 Task: Add a dependency to the task Implement a new virtualization system for a company's IT infrastructure , the existing task  Develop a new online platform for job postings and applications in the project AgileResolve
Action: Mouse moved to (453, 307)
Screenshot: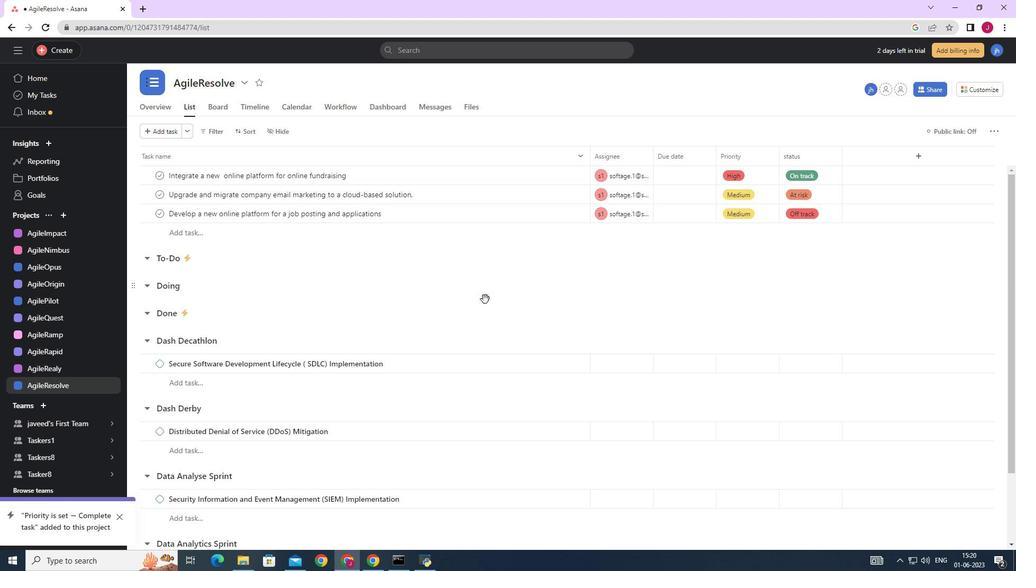 
Action: Mouse scrolled (454, 307) with delta (0, 0)
Screenshot: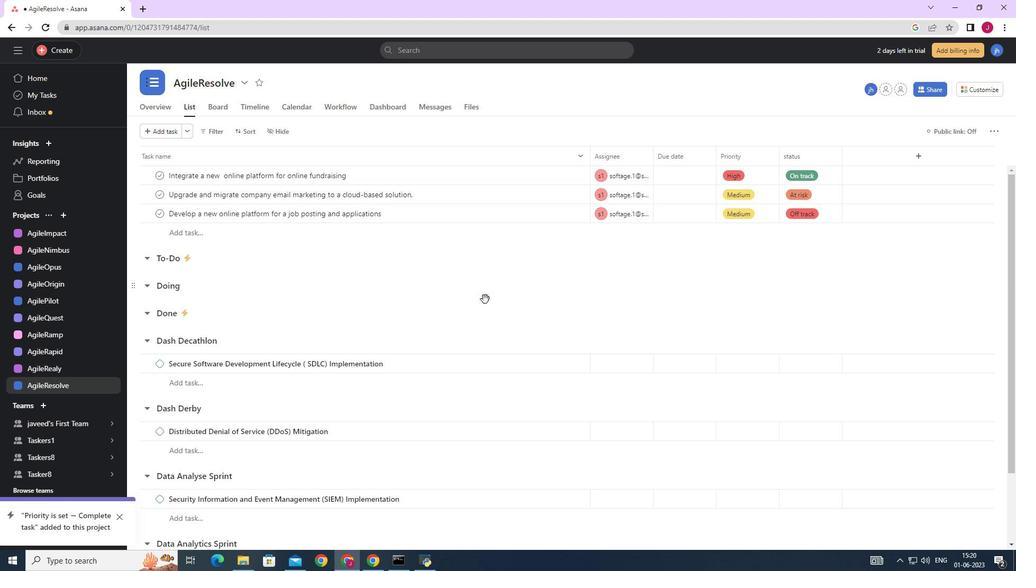 
Action: Mouse scrolled (453, 308) with delta (0, 0)
Screenshot: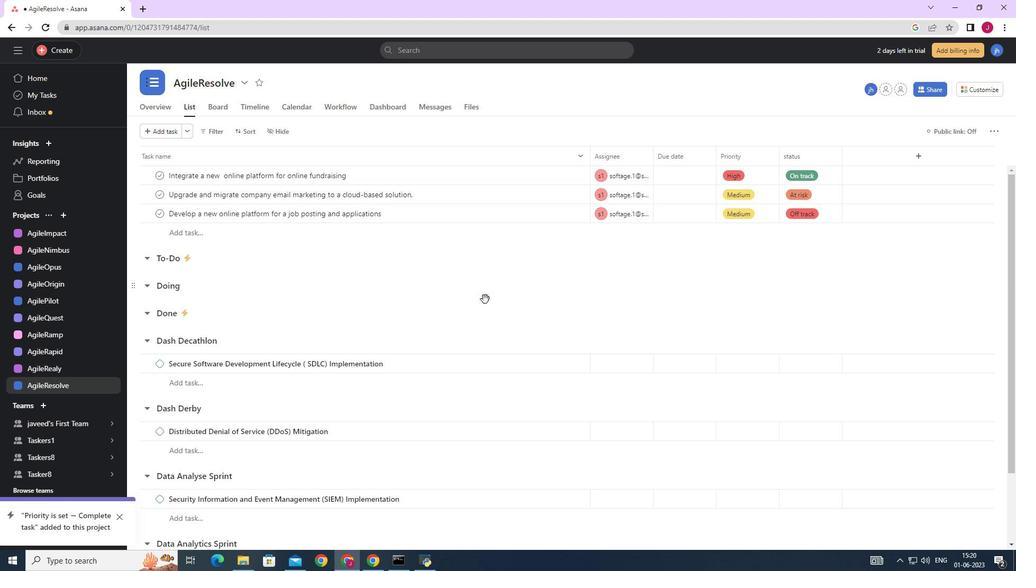 
Action: Mouse moved to (453, 307)
Screenshot: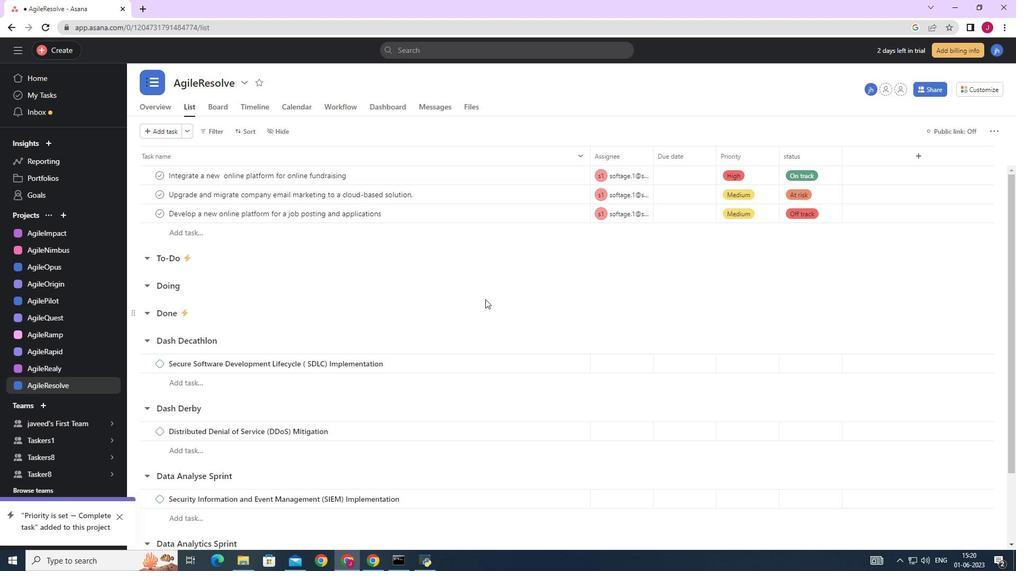 
Action: Mouse scrolled (453, 308) with delta (0, 0)
Screenshot: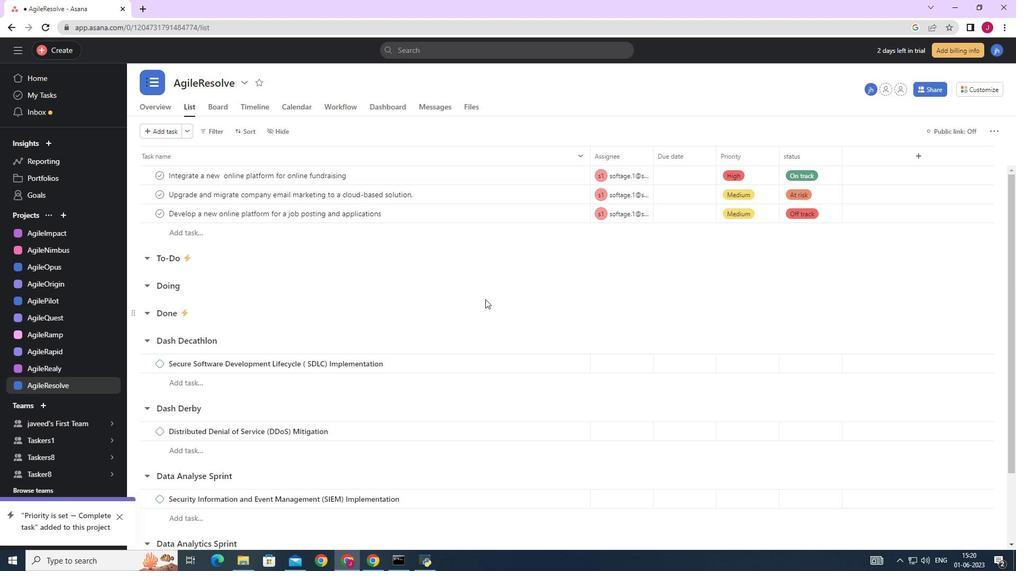 
Action: Mouse moved to (430, 307)
Screenshot: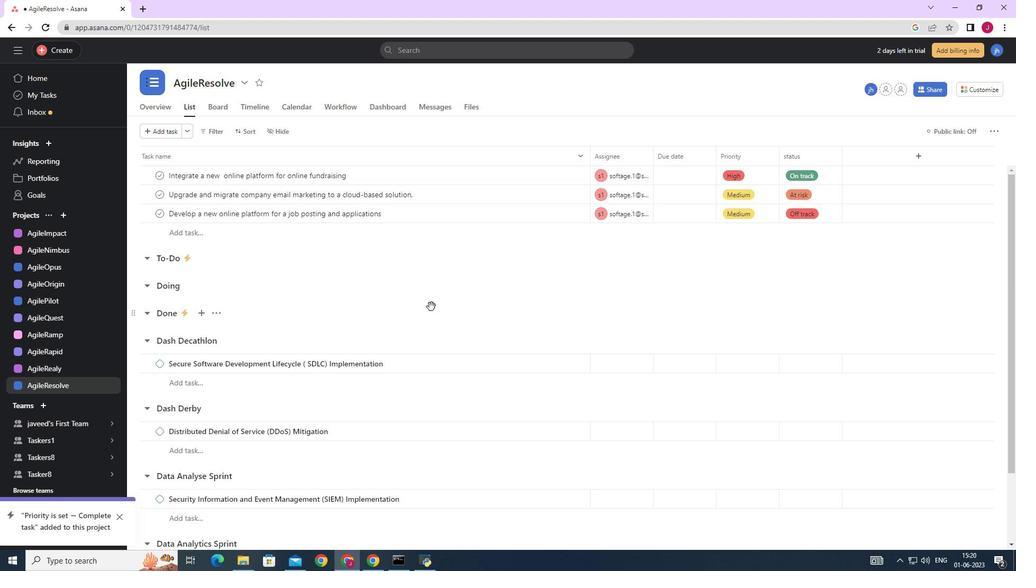 
Action: Mouse scrolled (431, 306) with delta (0, 0)
Screenshot: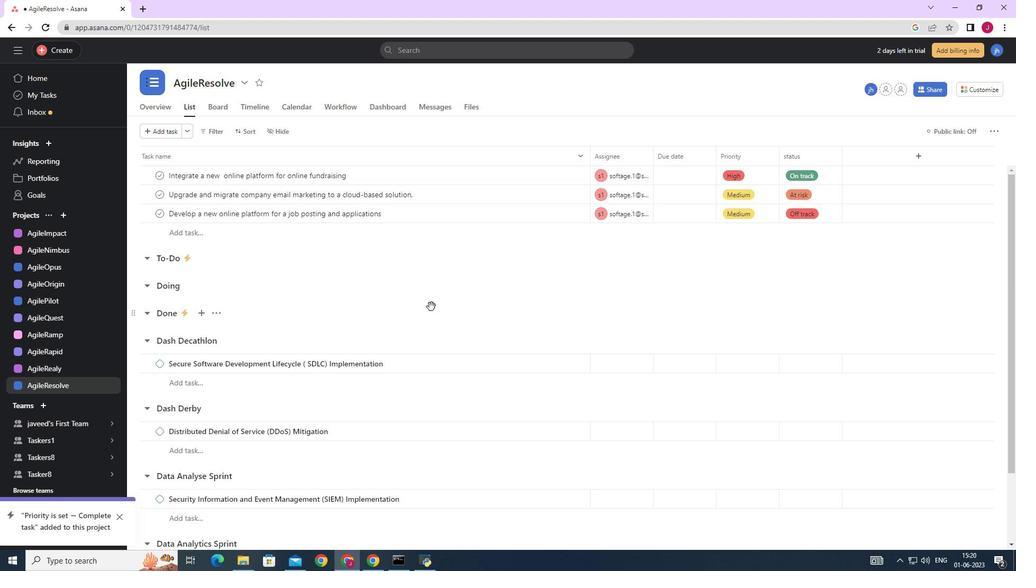 
Action: Mouse moved to (430, 308)
Screenshot: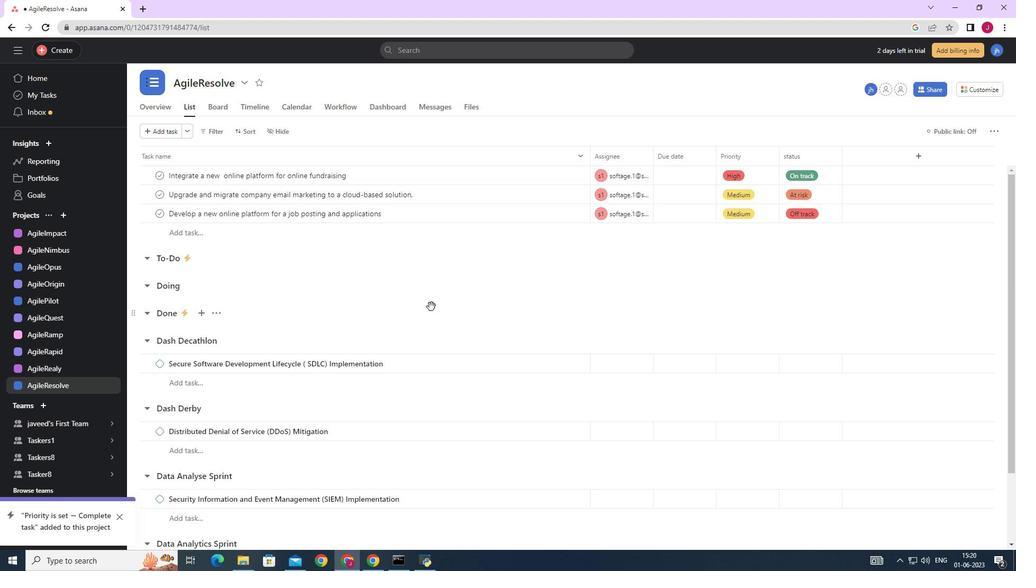 
Action: Mouse scrolled (430, 306) with delta (0, 0)
Screenshot: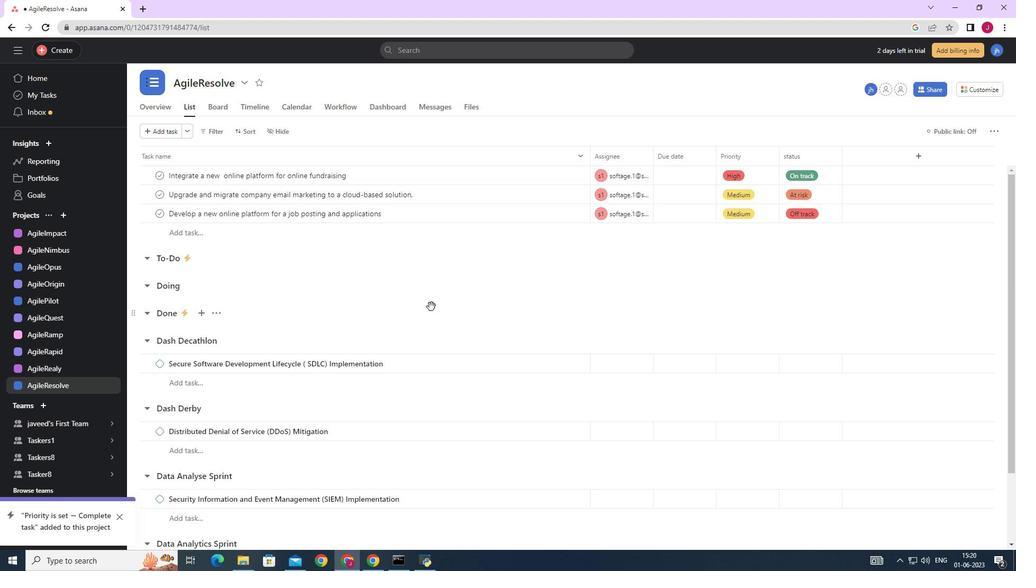 
Action: Mouse moved to (430, 309)
Screenshot: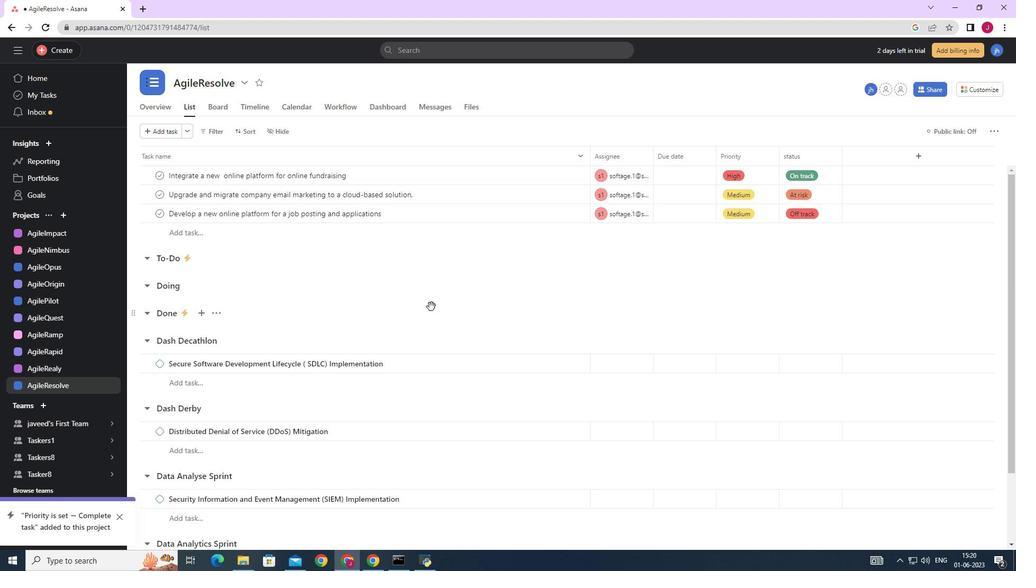 
Action: Mouse scrolled (430, 306) with delta (0, 0)
Screenshot: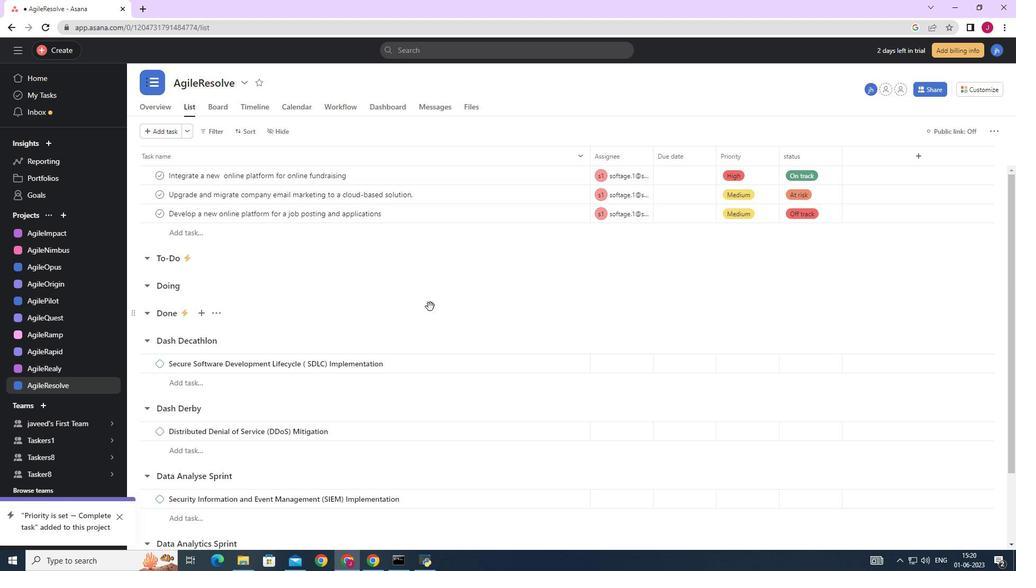 
Action: Mouse moved to (430, 315)
Screenshot: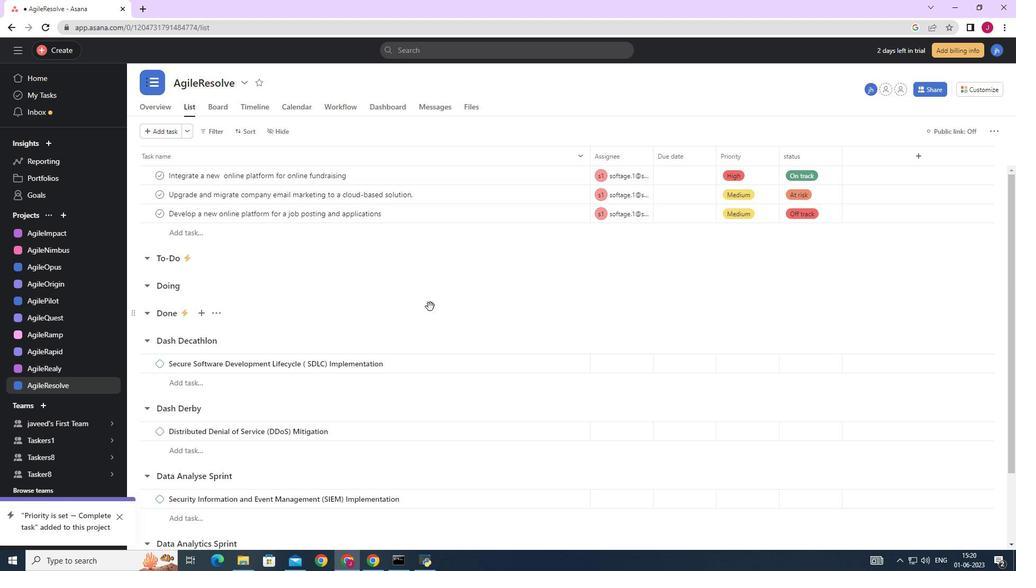 
Action: Mouse scrolled (430, 306) with delta (0, 0)
Screenshot: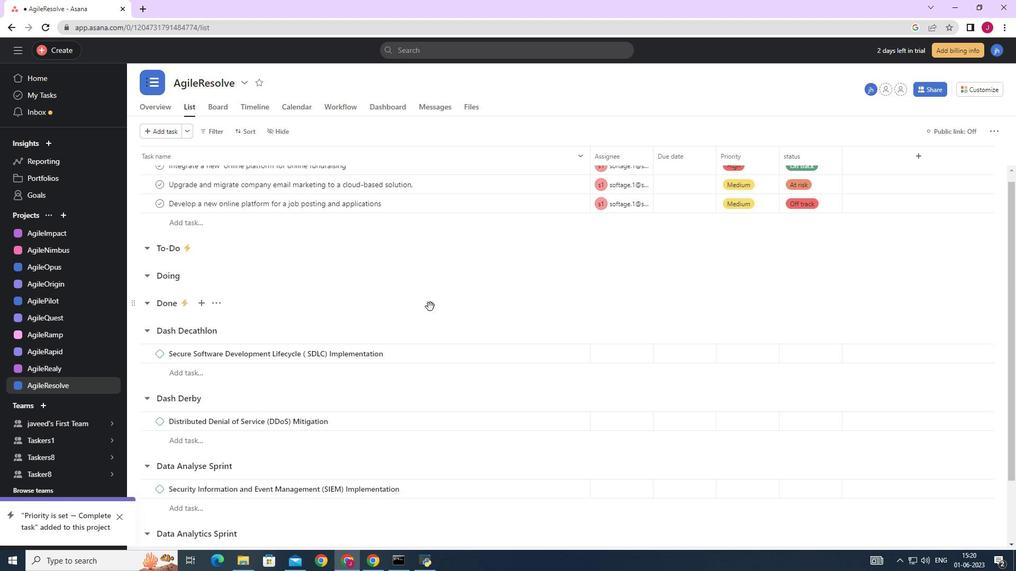 
Action: Mouse moved to (430, 321)
Screenshot: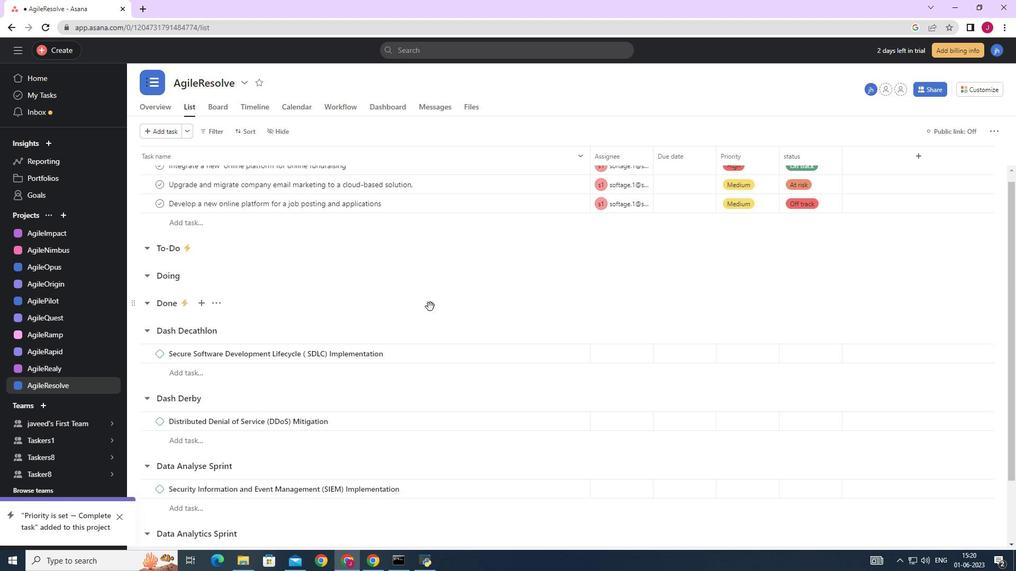 
Action: Mouse scrolled (430, 306) with delta (0, 0)
Screenshot: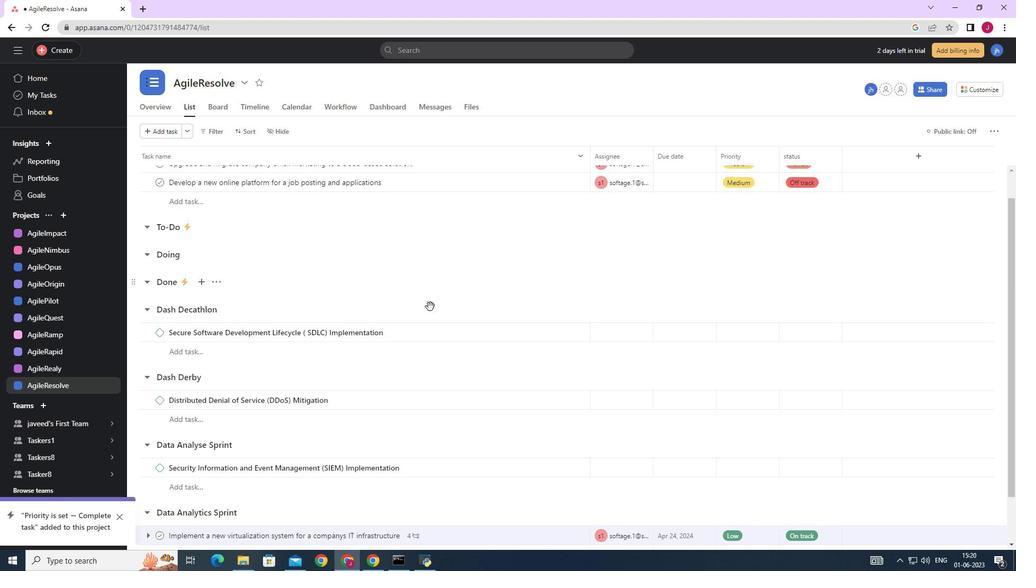 
Action: Mouse moved to (430, 326)
Screenshot: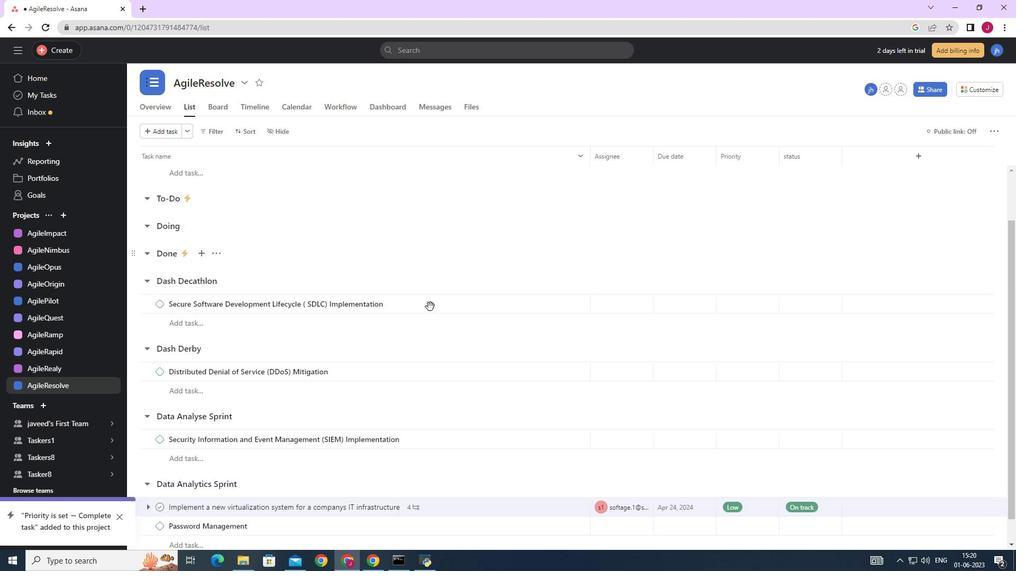 
Action: Mouse scrolled (430, 306) with delta (0, 0)
Screenshot: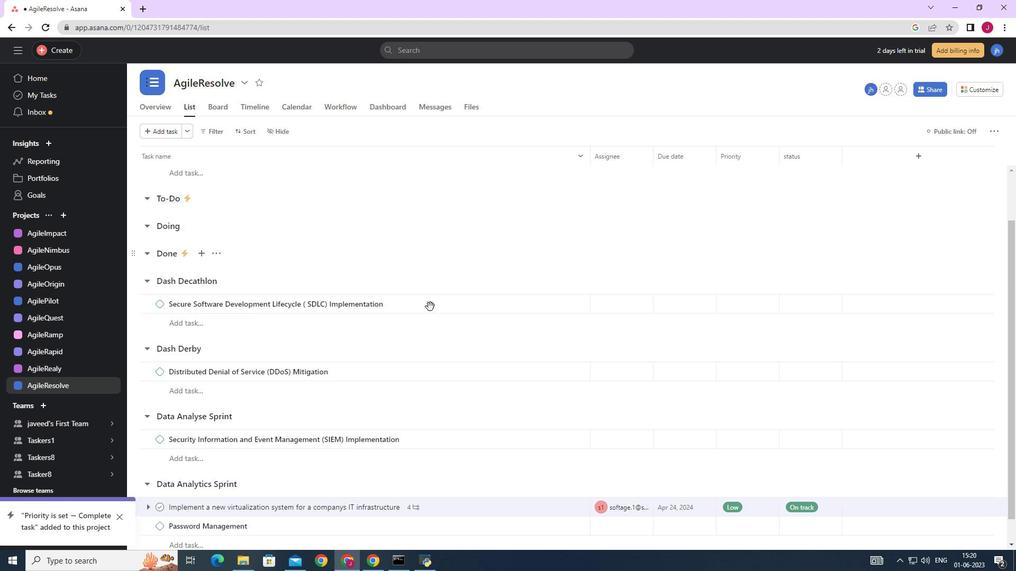 
Action: Mouse moved to (430, 328)
Screenshot: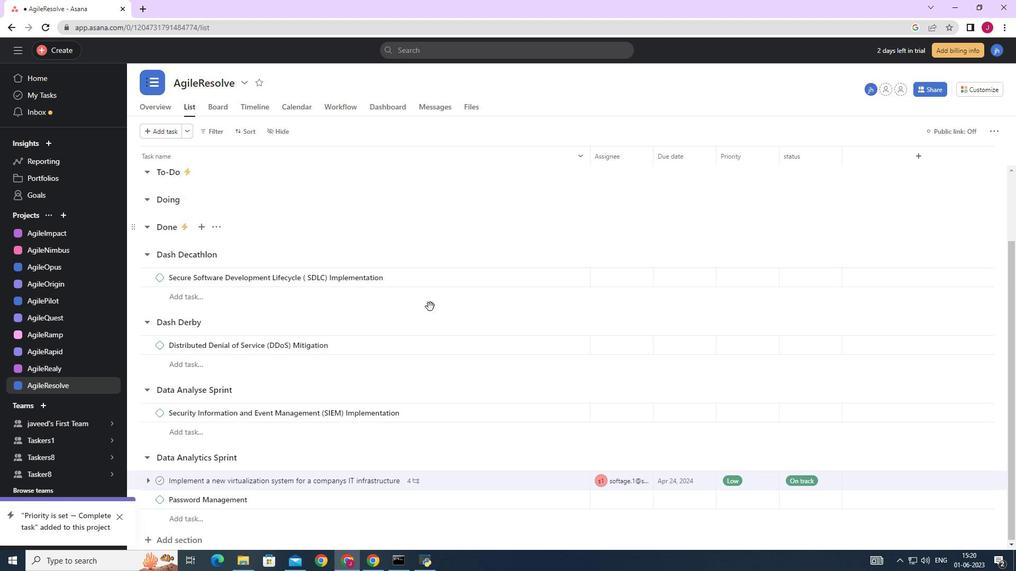 
Action: Mouse scrolled (430, 307) with delta (0, 0)
Screenshot: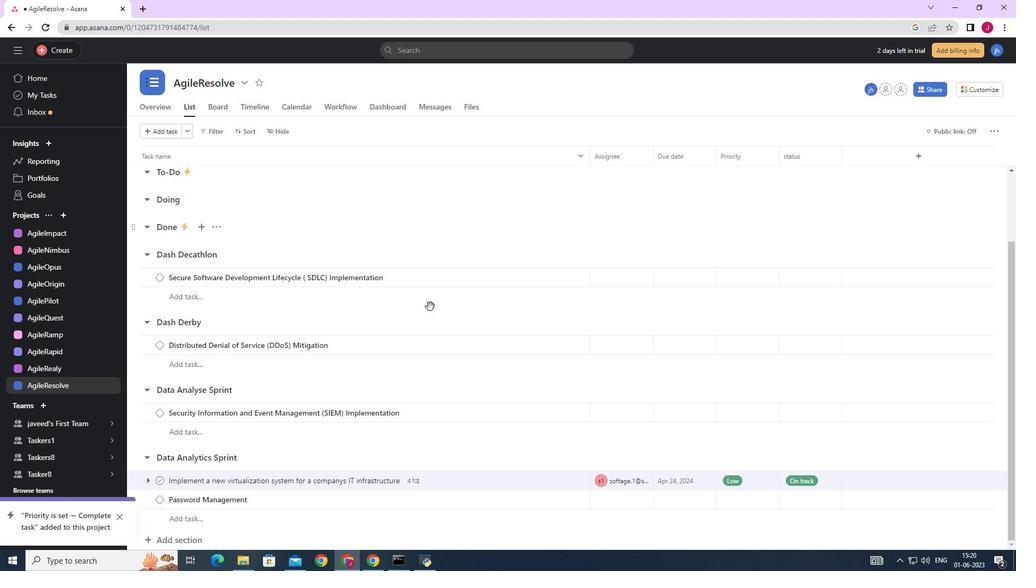 
Action: Mouse moved to (455, 391)
Screenshot: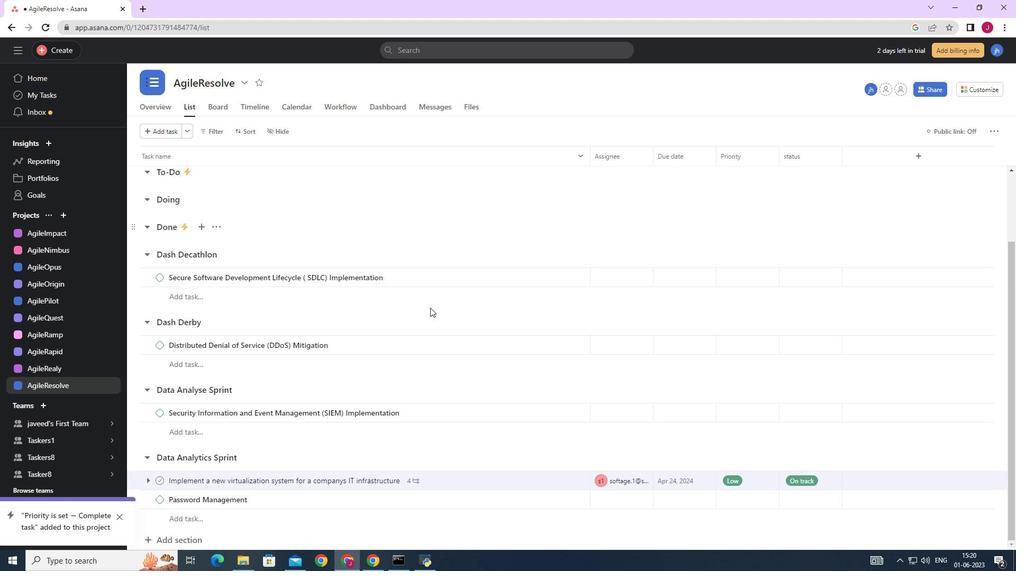 
Action: Mouse scrolled (430, 314) with delta (0, 0)
Screenshot: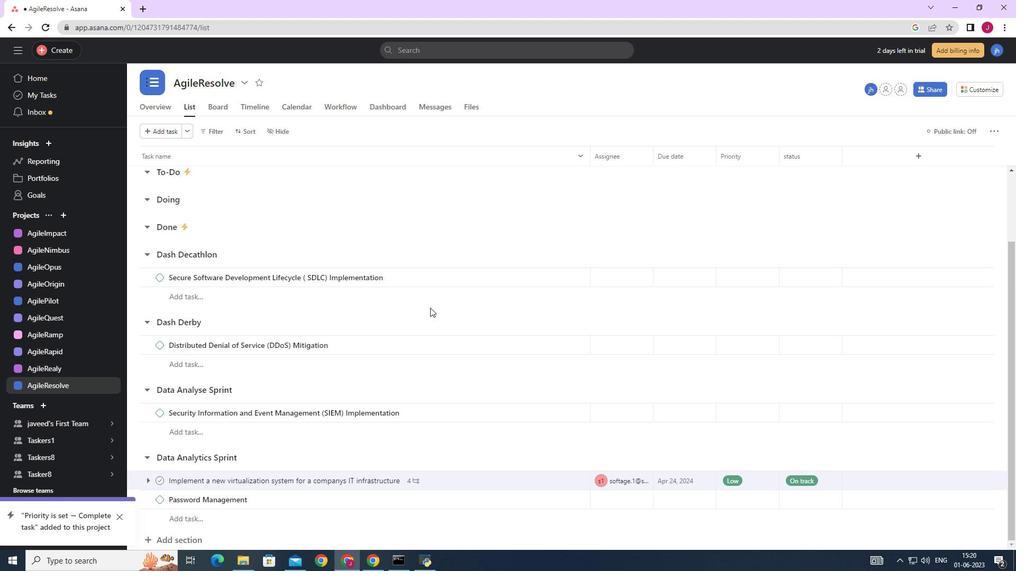 
Action: Mouse moved to (467, 416)
Screenshot: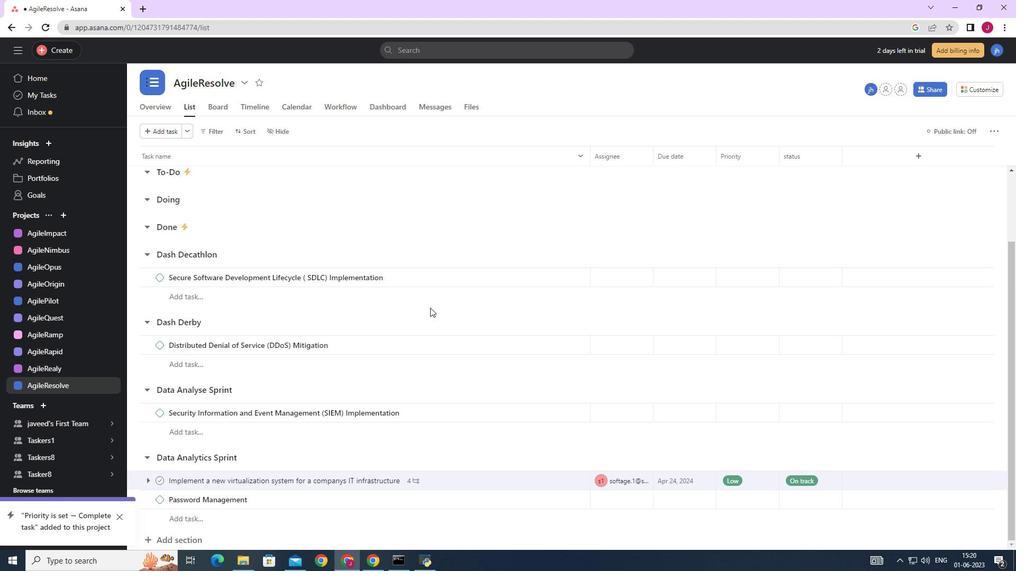 
Action: Mouse scrolled (430, 320) with delta (0, 0)
Screenshot: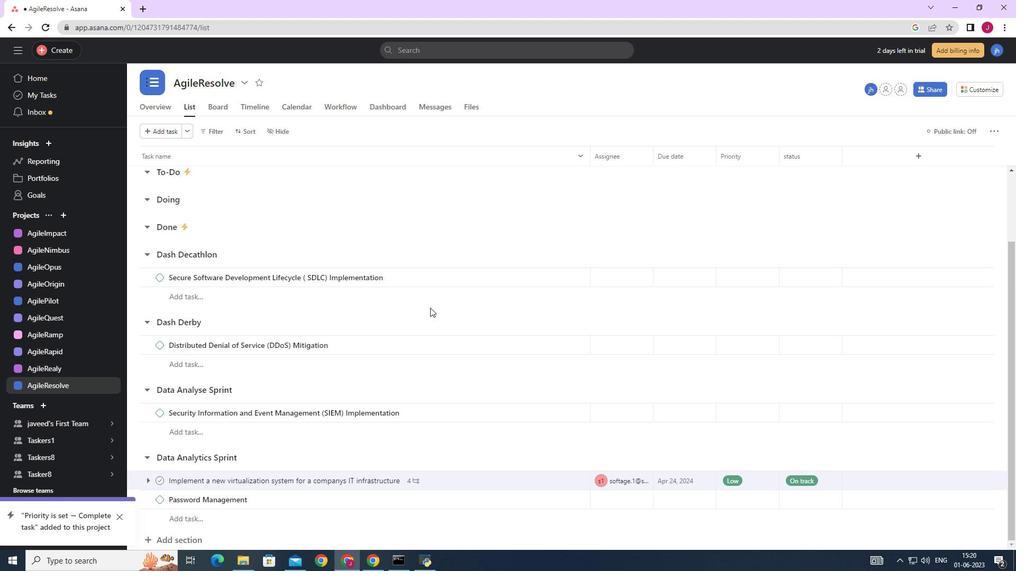
Action: Mouse moved to (468, 416)
Screenshot: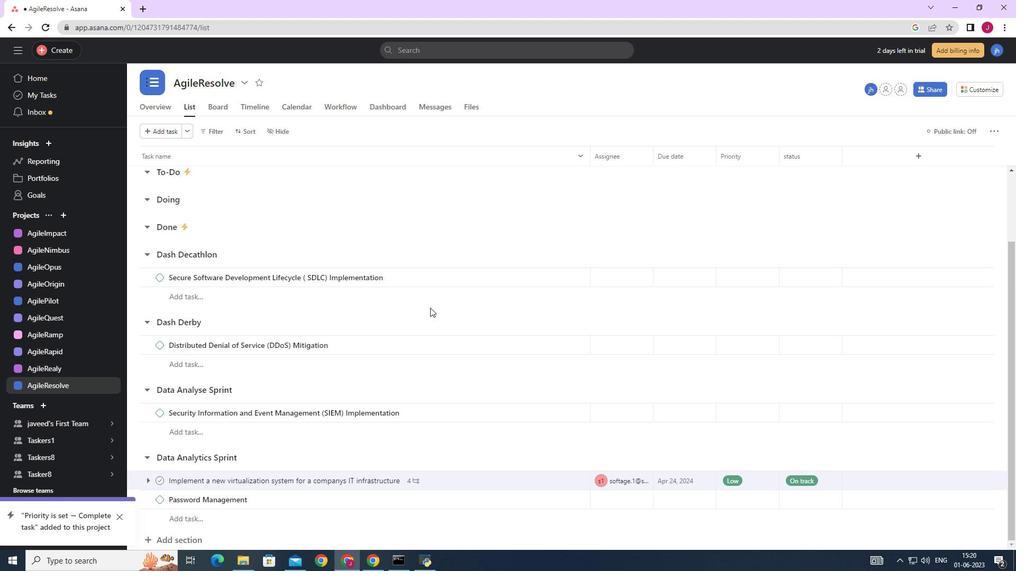 
Action: Mouse scrolled (430, 327) with delta (0, 0)
Screenshot: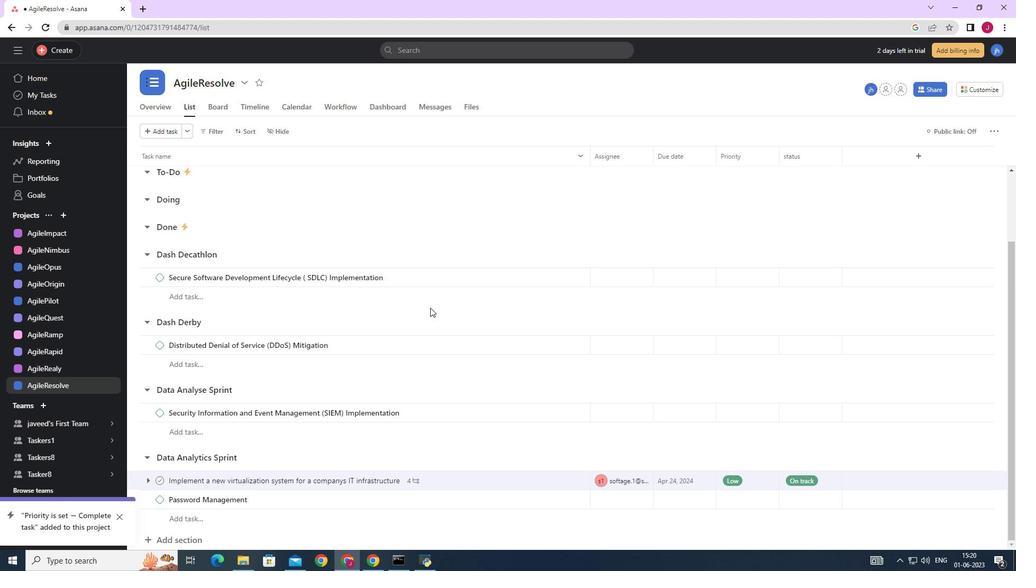 
Action: Mouse moved to (470, 416)
Screenshot: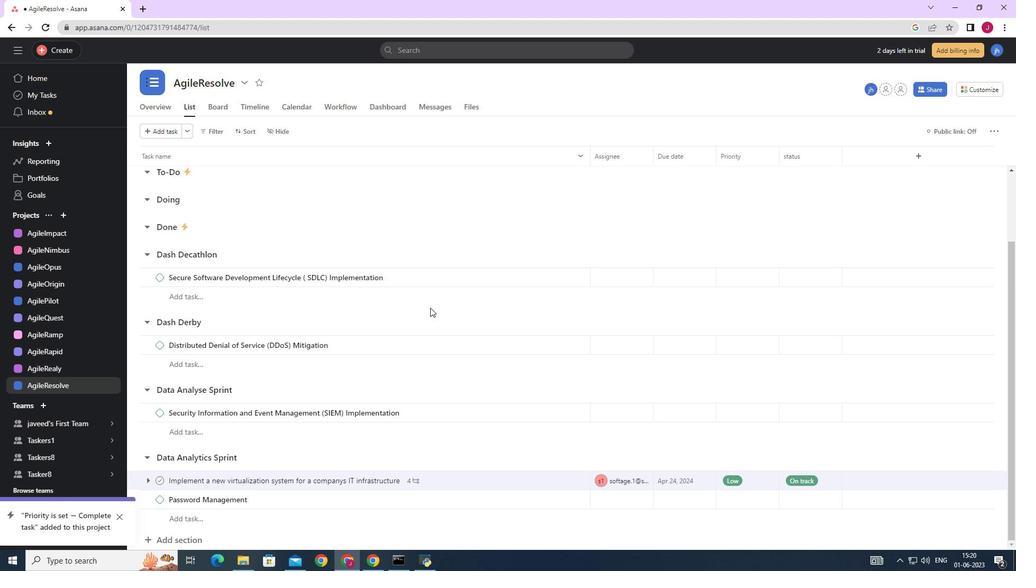 
Action: Mouse scrolled (430, 327) with delta (0, 0)
Screenshot: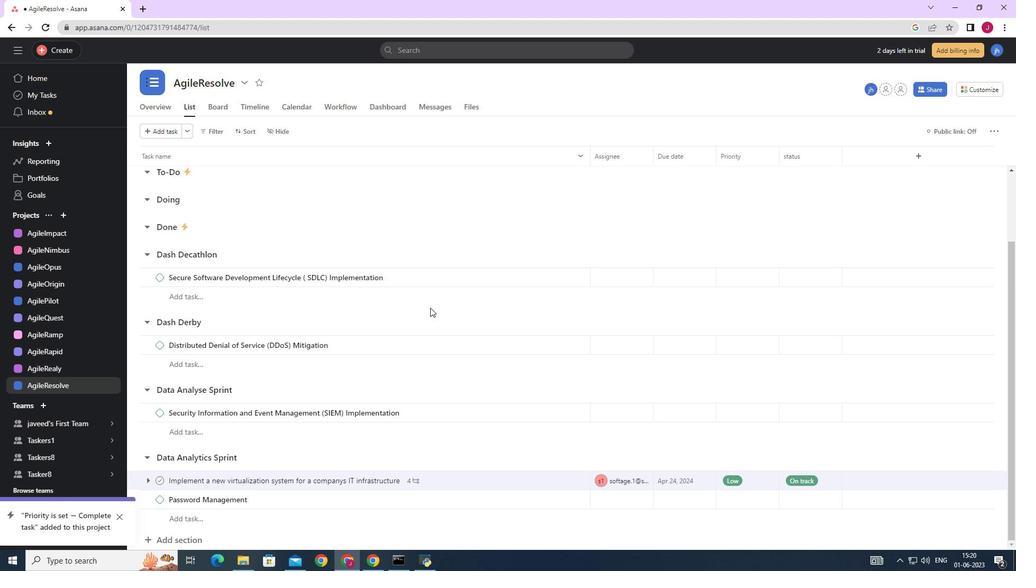 
Action: Mouse moved to (474, 420)
Screenshot: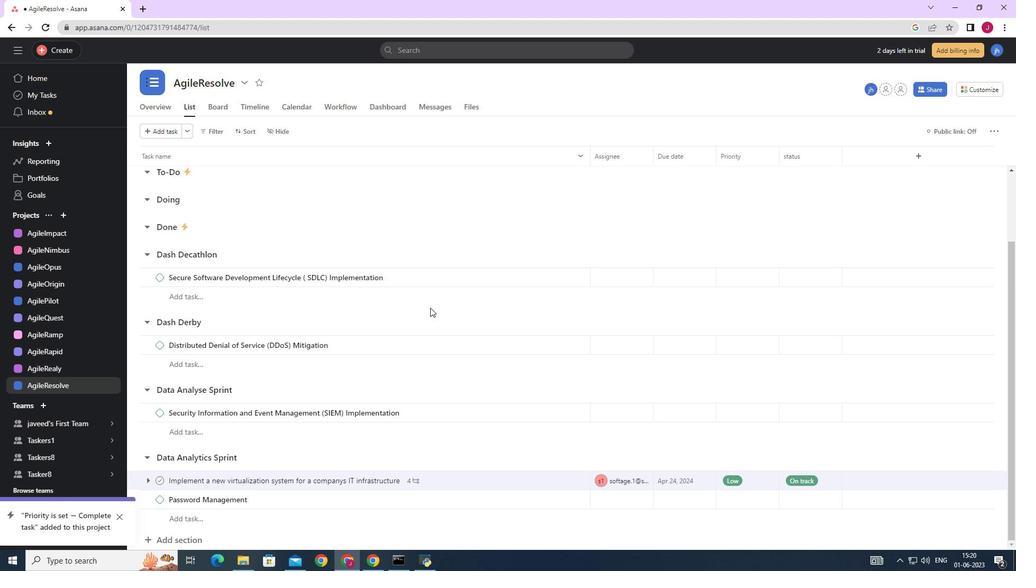 
Action: Mouse scrolled (430, 327) with delta (0, 0)
Screenshot: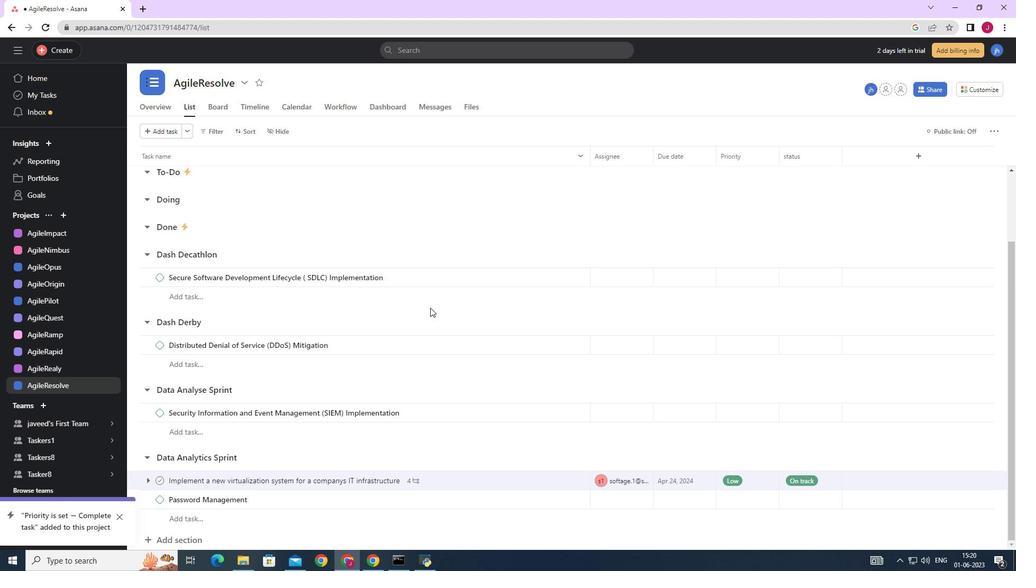 
Action: Mouse moved to (475, 421)
Screenshot: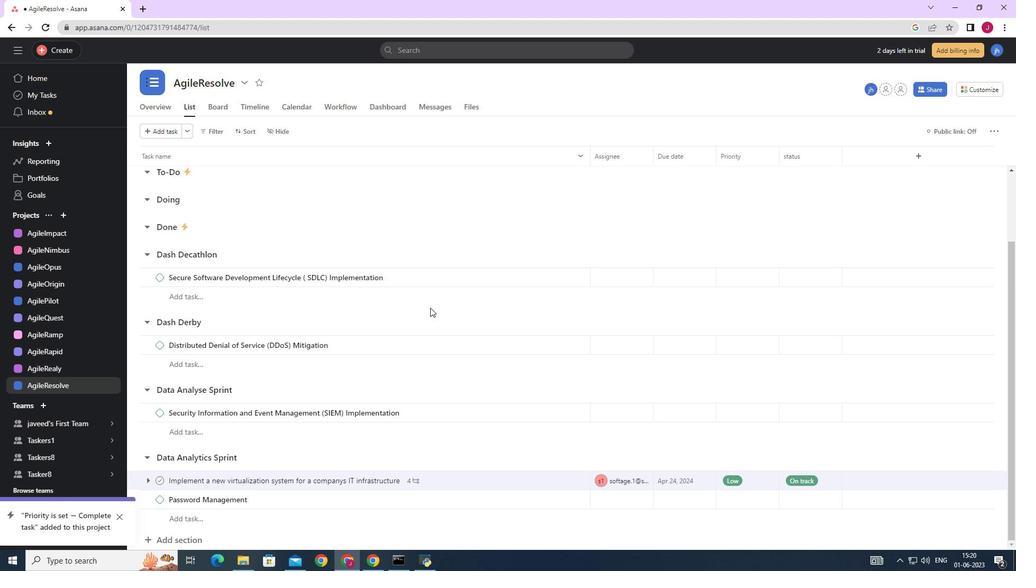 
Action: Mouse scrolled (468, 415) with delta (0, 0)
Screenshot: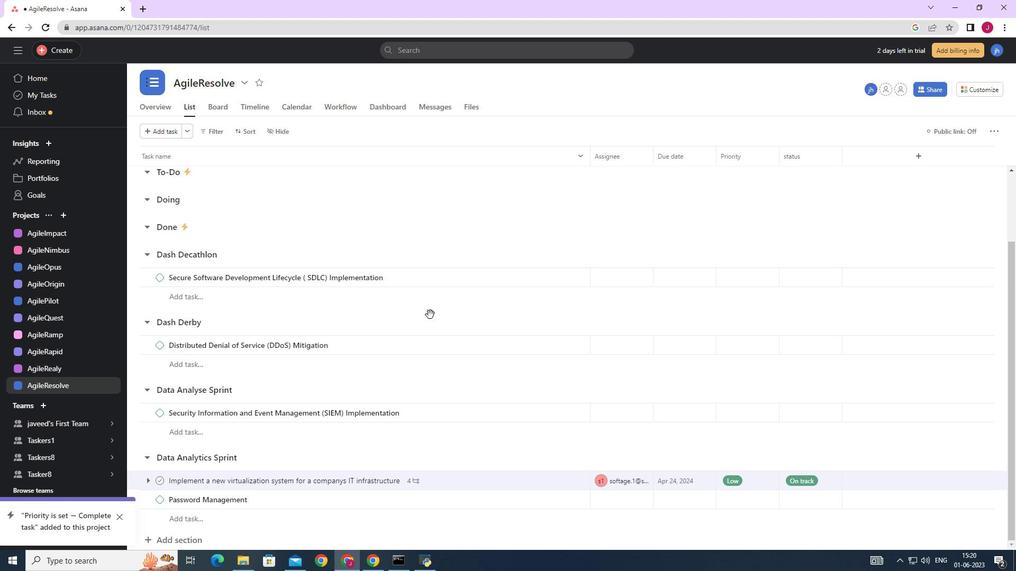 
Action: Mouse moved to (477, 423)
Screenshot: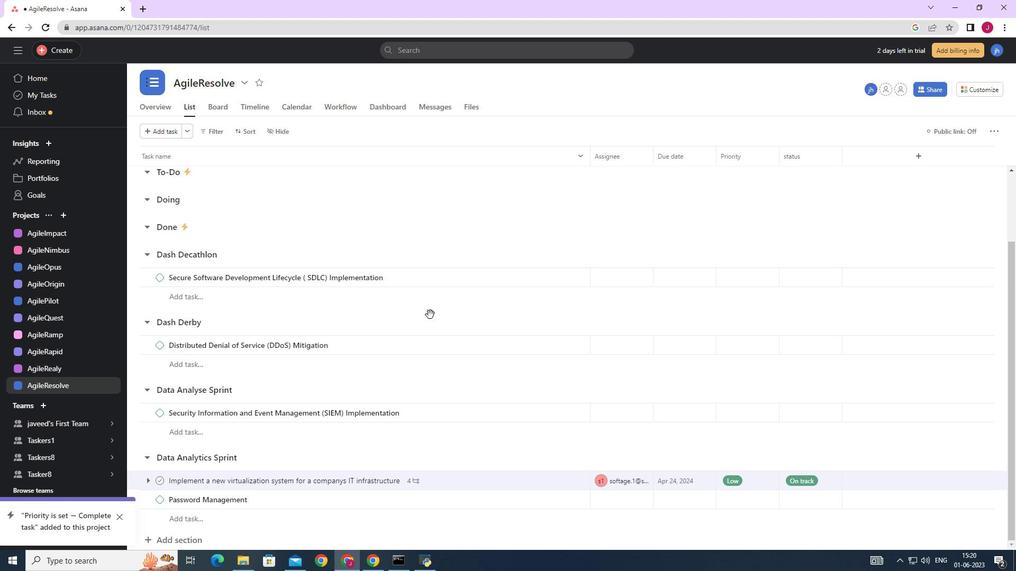 
Action: Mouse scrolled (468, 415) with delta (0, 0)
Screenshot: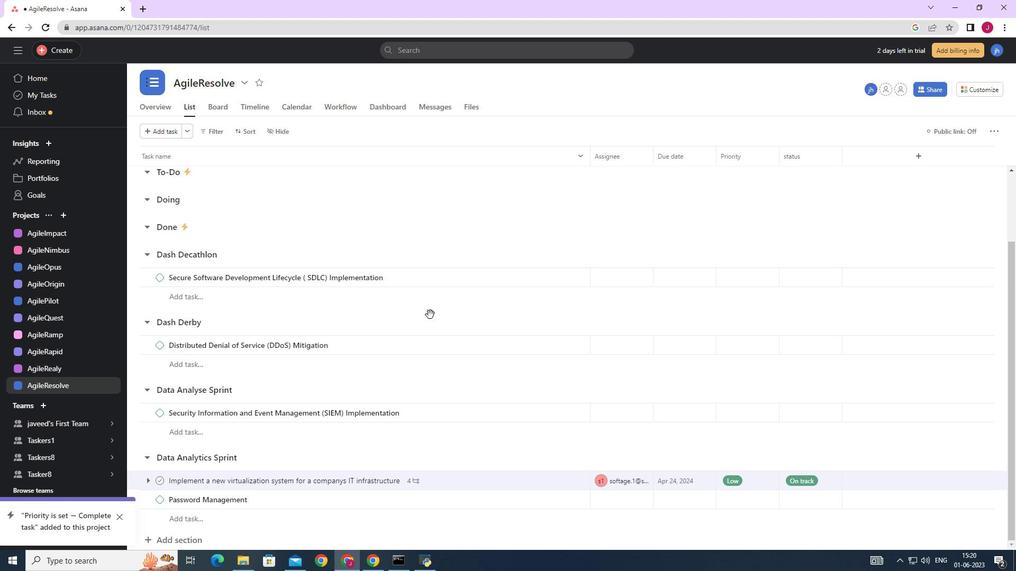 
Action: Mouse moved to (478, 425)
Screenshot: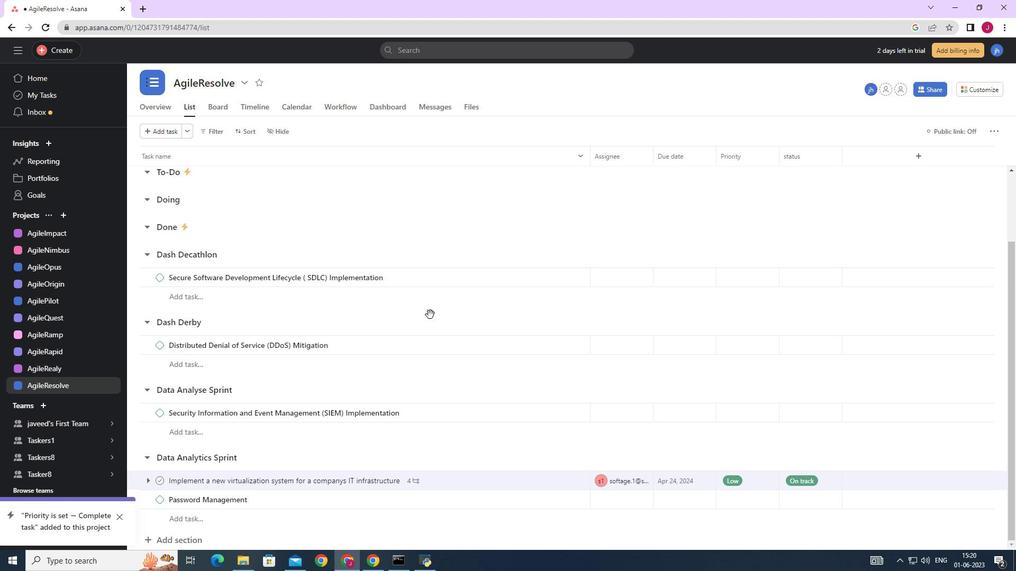
Action: Mouse scrolled (468, 415) with delta (0, 0)
Screenshot: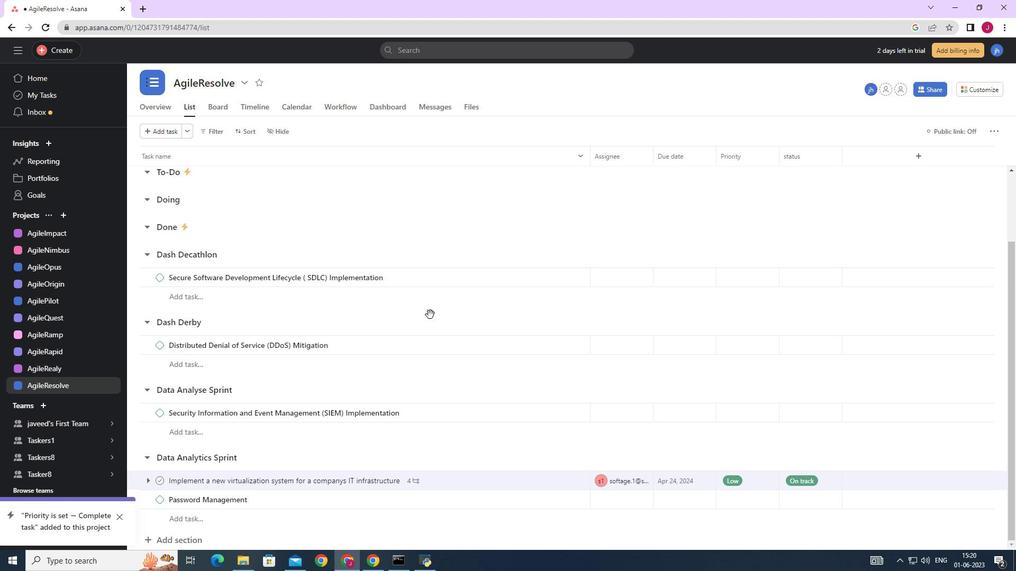 
Action: Mouse moved to (483, 425)
Screenshot: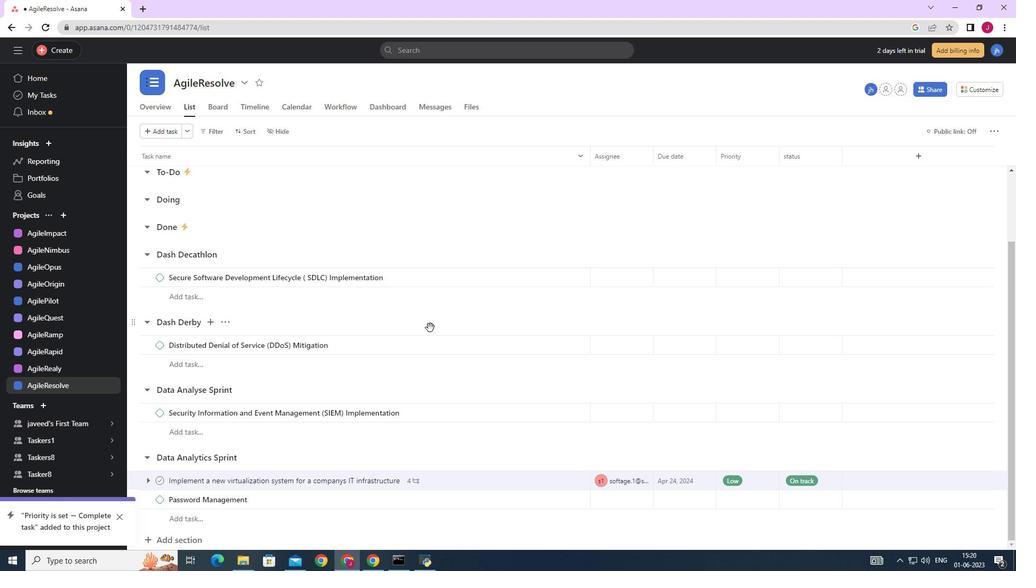 
Action: Mouse scrolled (468, 415) with delta (0, 0)
Screenshot: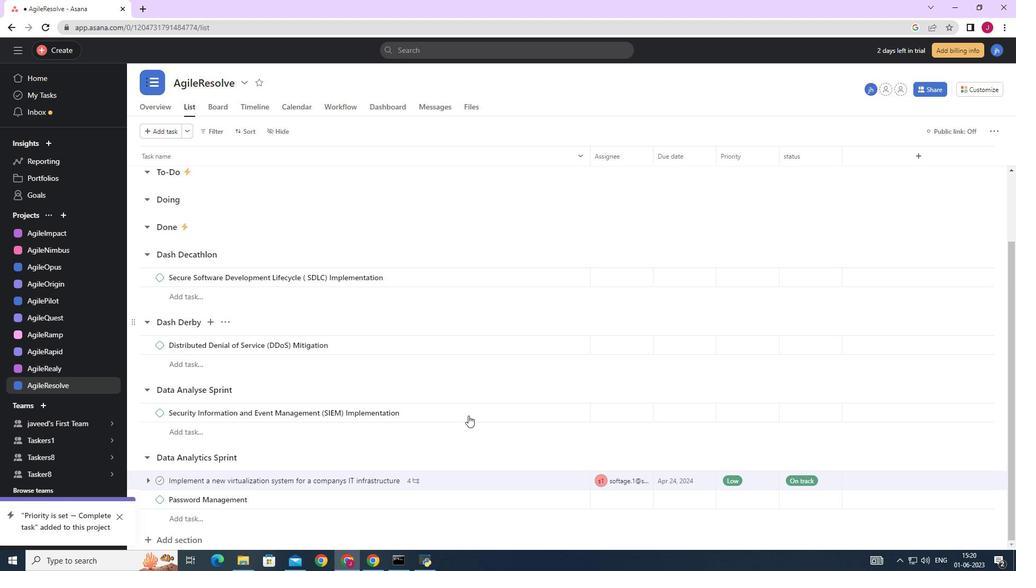 
Action: Mouse moved to (486, 426)
Screenshot: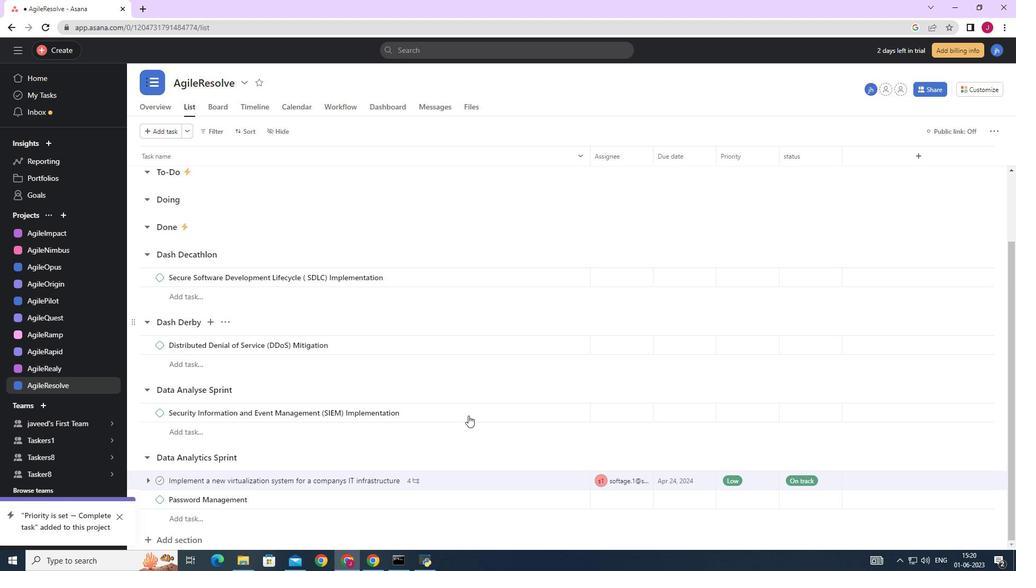 
Action: Mouse scrolled (468, 415) with delta (0, 0)
Screenshot: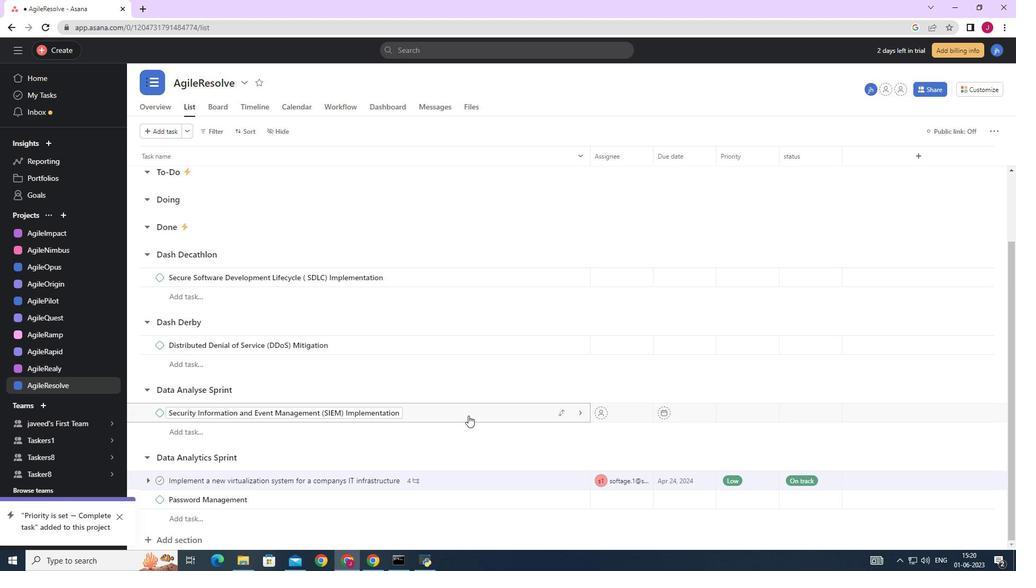 
Action: Mouse moved to (498, 458)
Screenshot: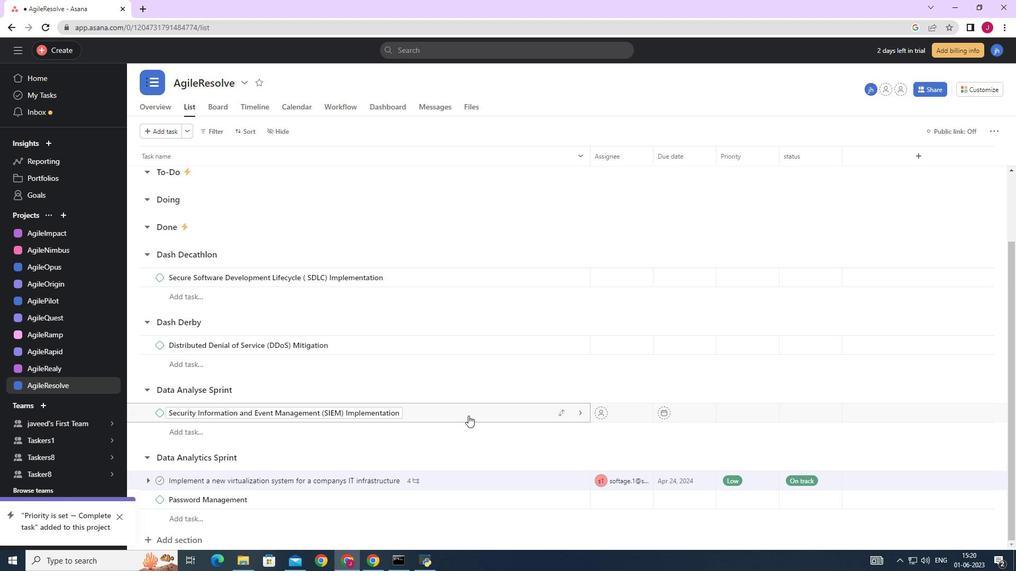 
Action: Mouse scrolled (468, 415) with delta (0, 0)
Screenshot: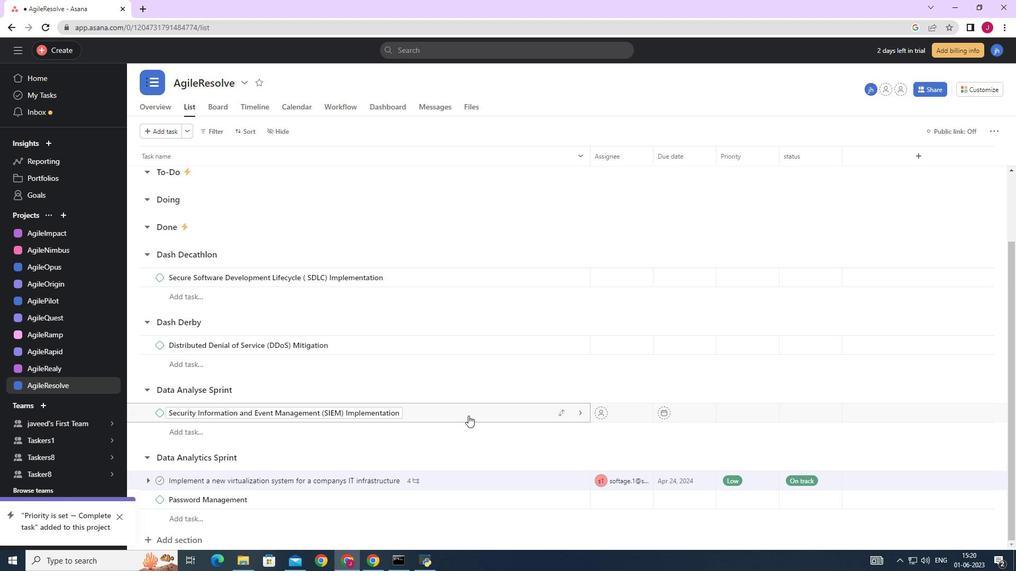
Action: Mouse moved to (542, 485)
Screenshot: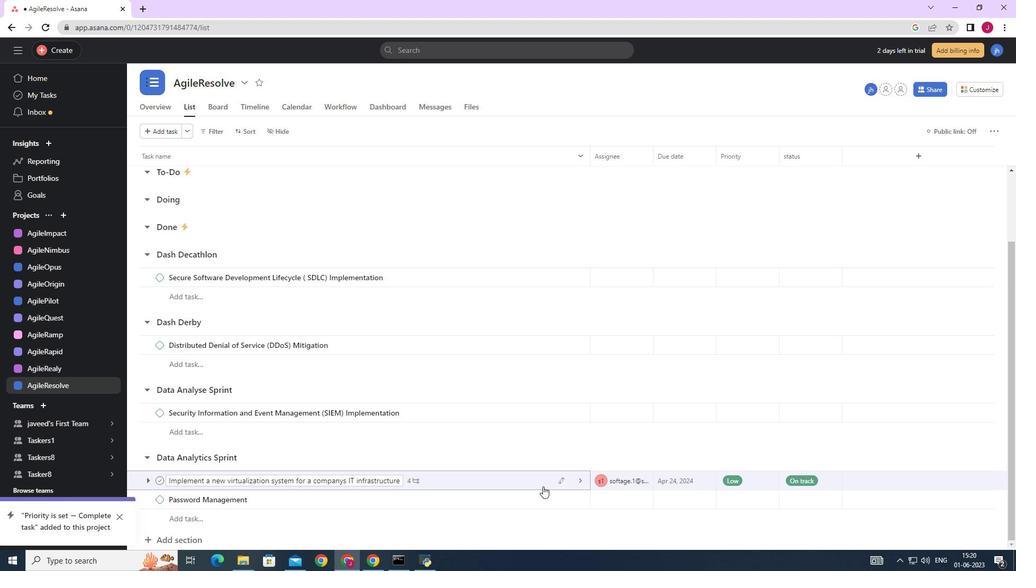 
Action: Mouse pressed left at (542, 485)
Screenshot: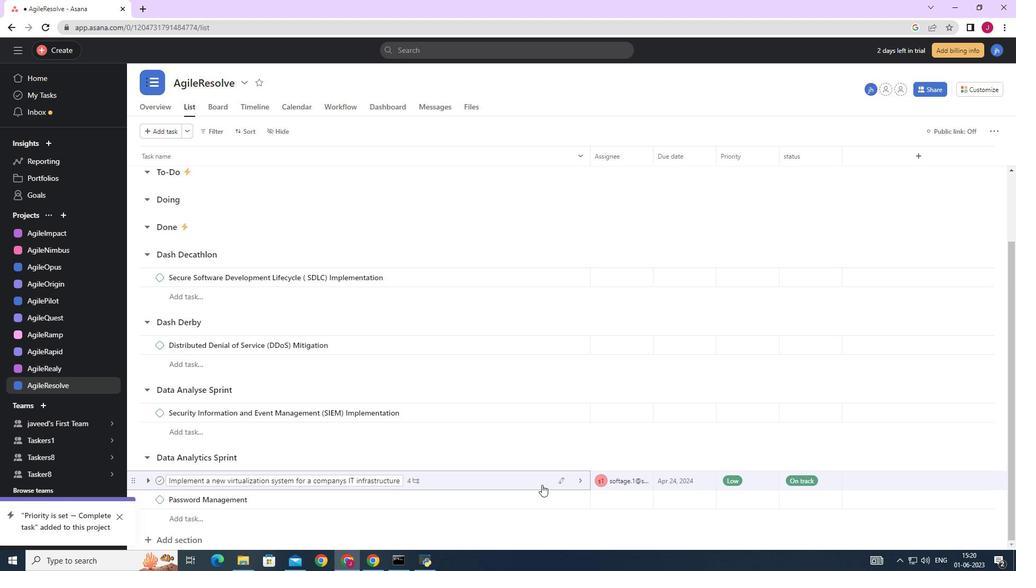 
Action: Mouse moved to (768, 280)
Screenshot: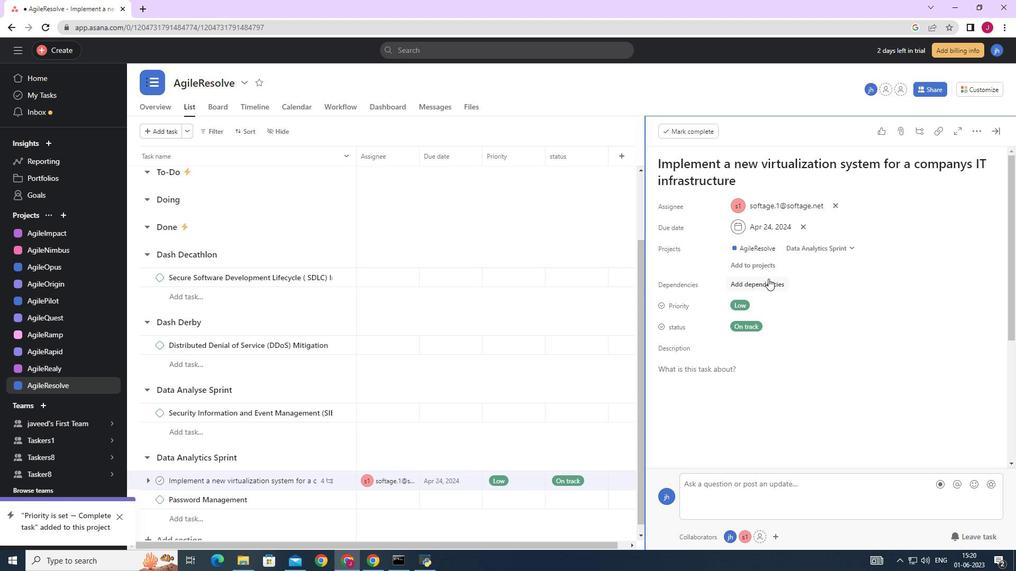 
Action: Mouse pressed left at (768, 280)
Screenshot: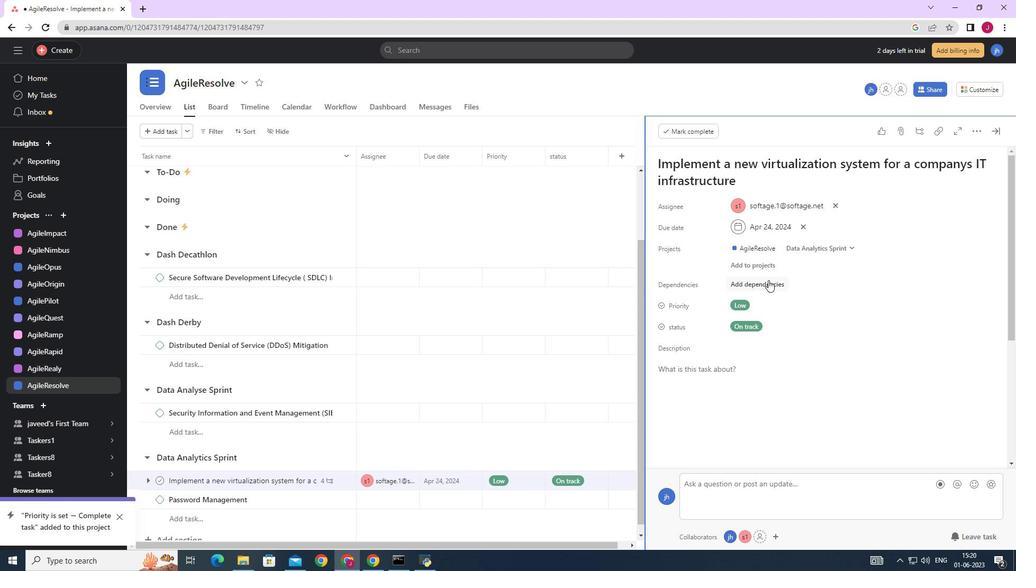 
Action: Mouse moved to (781, 307)
Screenshot: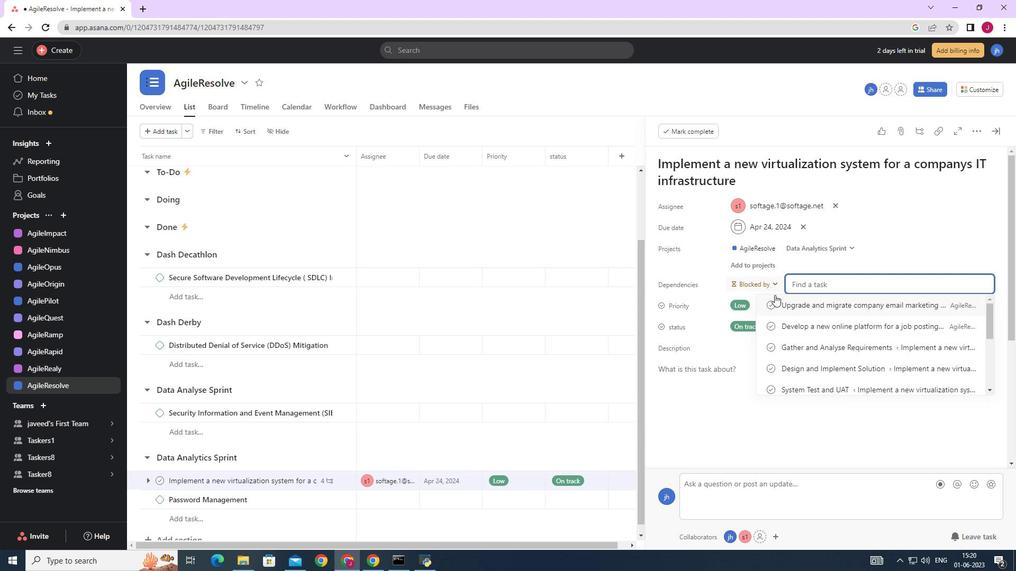 
Action: Mouse scrolled (781, 307) with delta (0, 0)
Screenshot: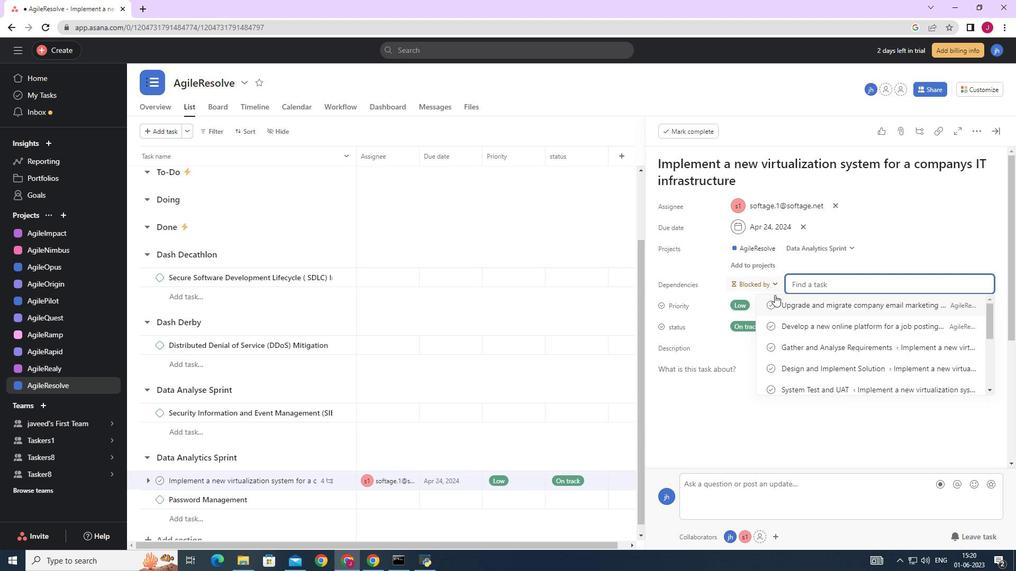 
Action: Mouse scrolled (781, 307) with delta (0, 0)
Screenshot: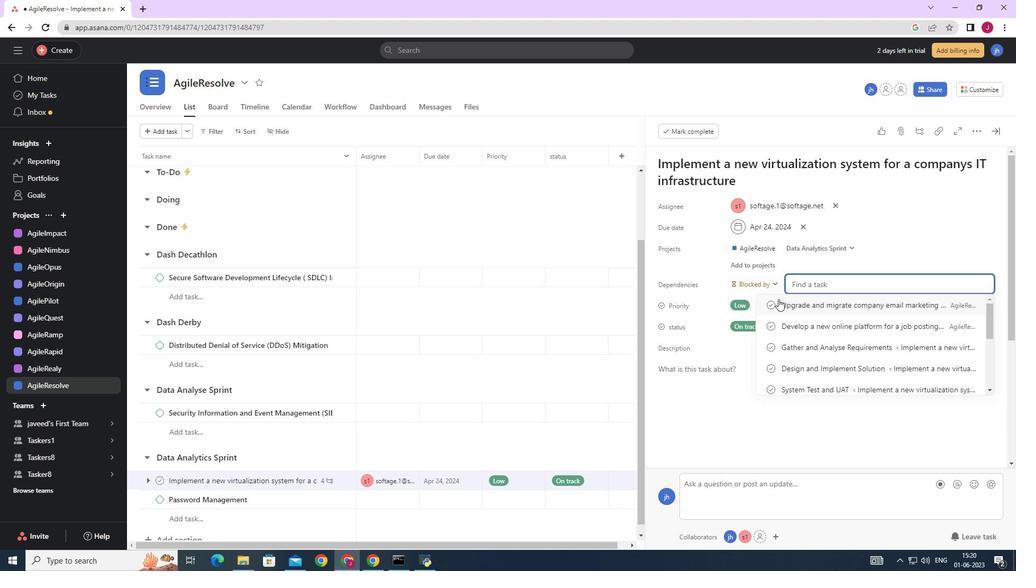 
Action: Mouse scrolled (781, 307) with delta (0, 0)
Screenshot: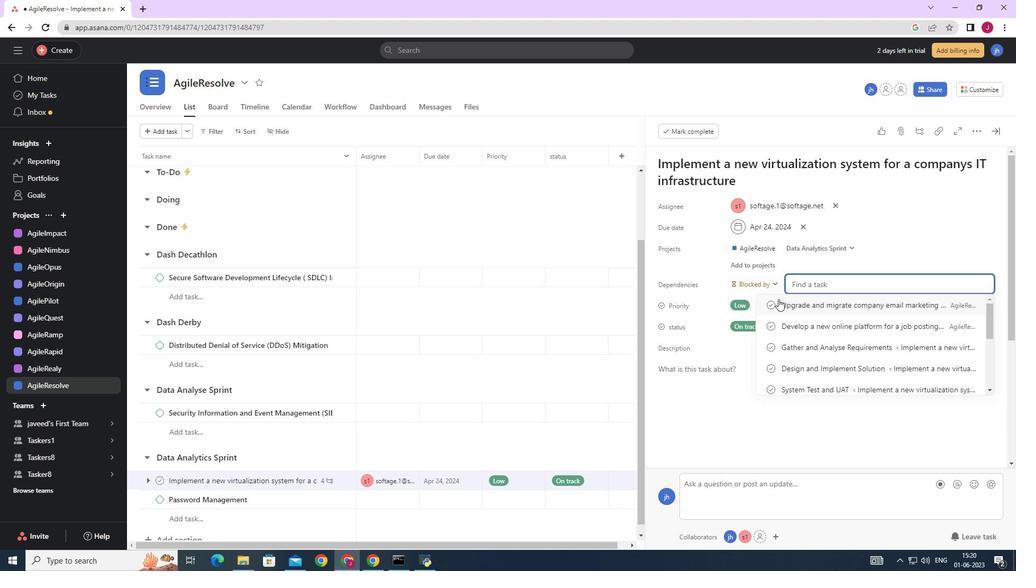 
Action: Mouse scrolled (781, 307) with delta (0, 0)
Screenshot: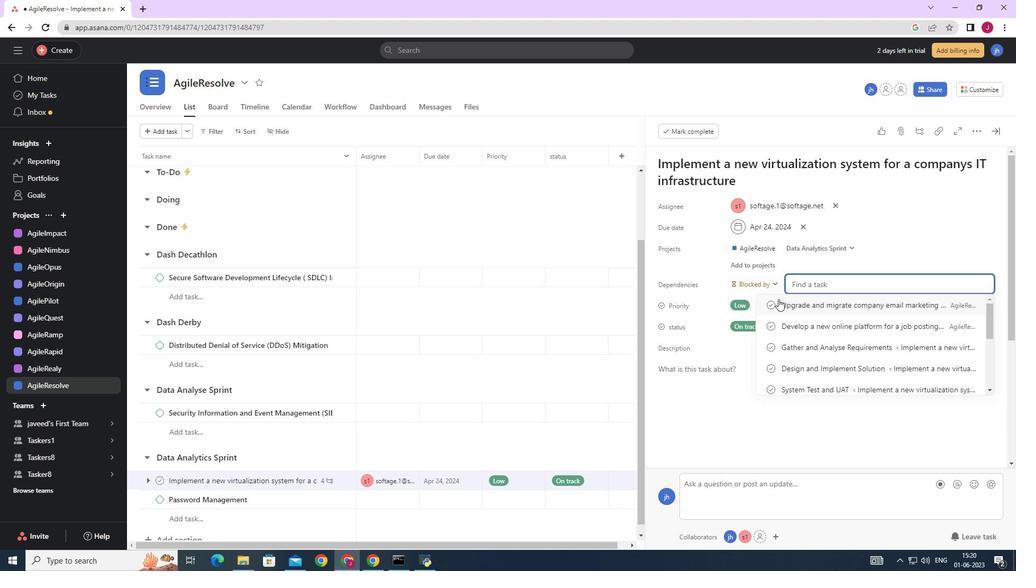 
Action: Mouse scrolled (781, 307) with delta (0, 0)
Screenshot: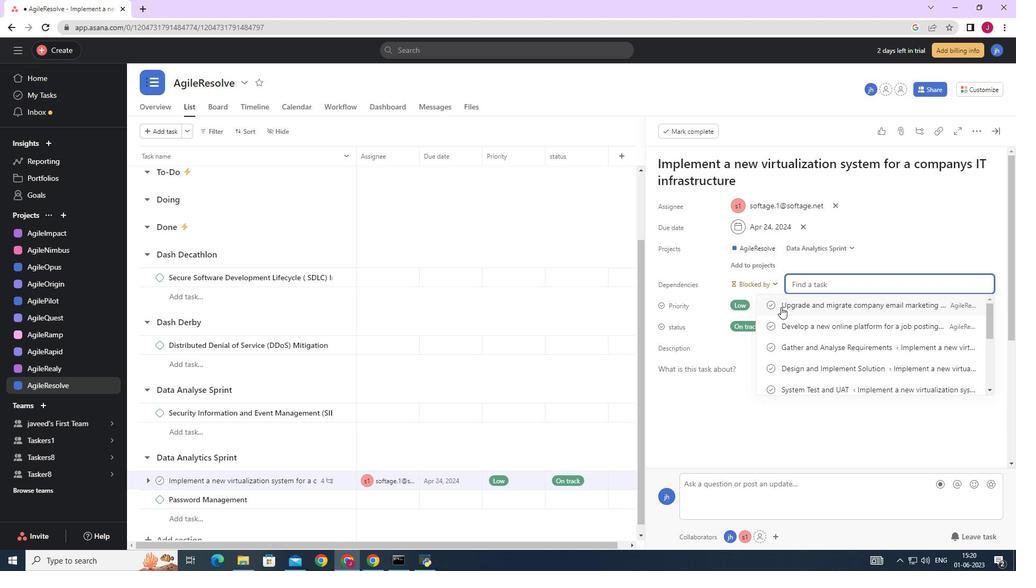 
Action: Mouse moved to (782, 304)
Screenshot: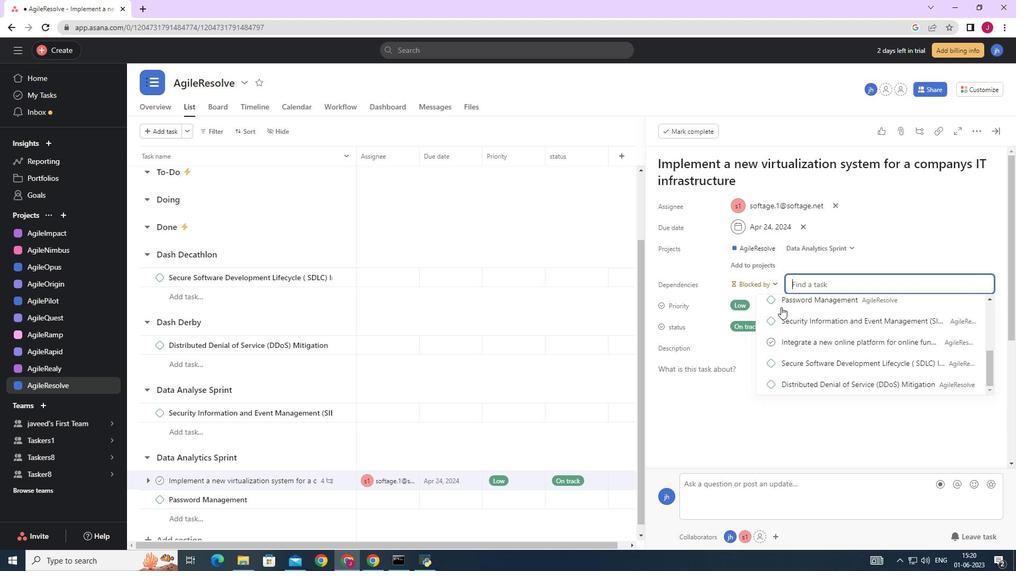 
Action: Mouse scrolled (782, 305) with delta (0, 0)
Screenshot: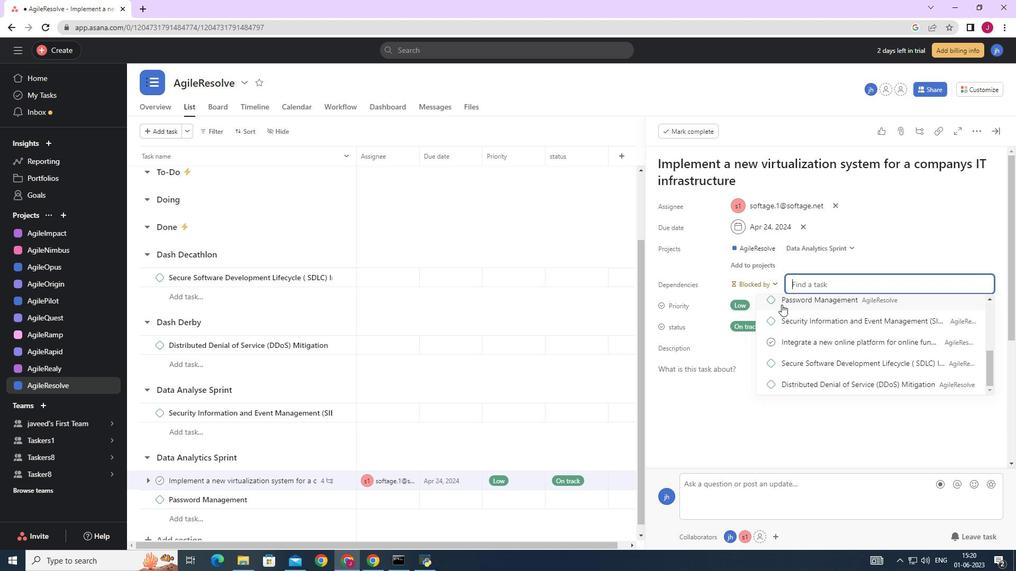 
Action: Mouse scrolled (782, 305) with delta (0, 0)
Screenshot: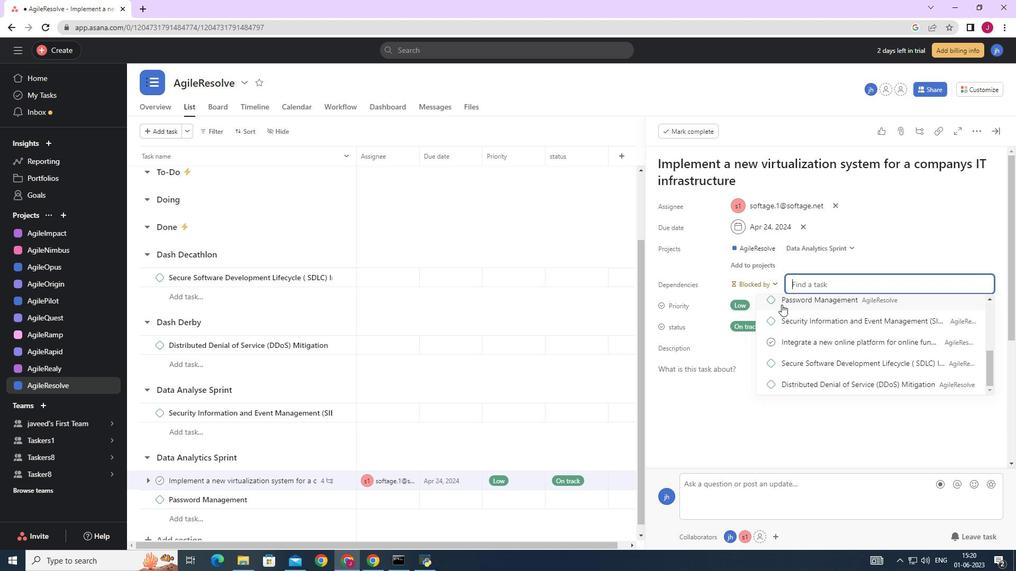 
Action: Mouse scrolled (782, 305) with delta (0, 0)
Screenshot: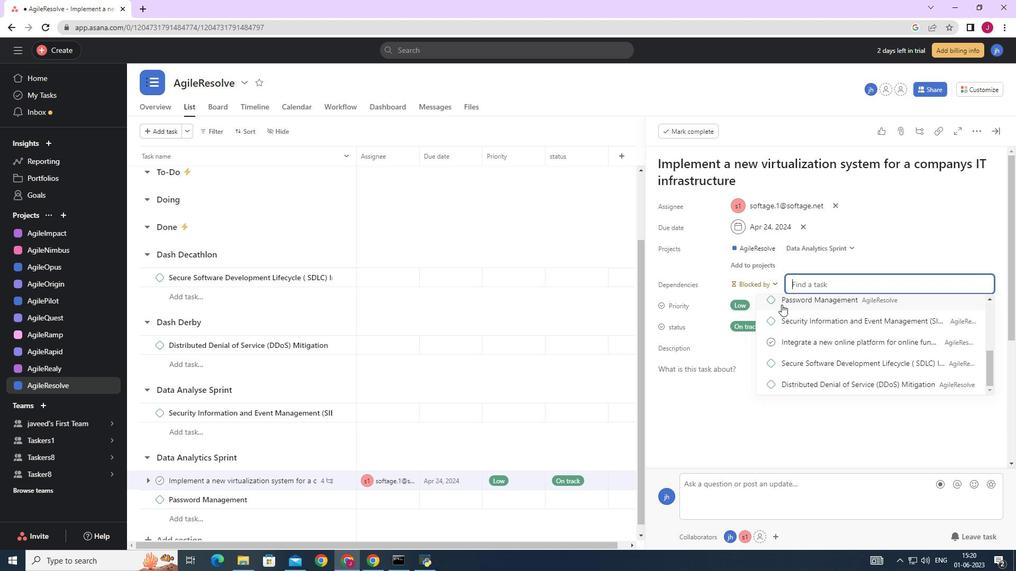 
Action: Mouse scrolled (782, 305) with delta (0, 0)
Screenshot: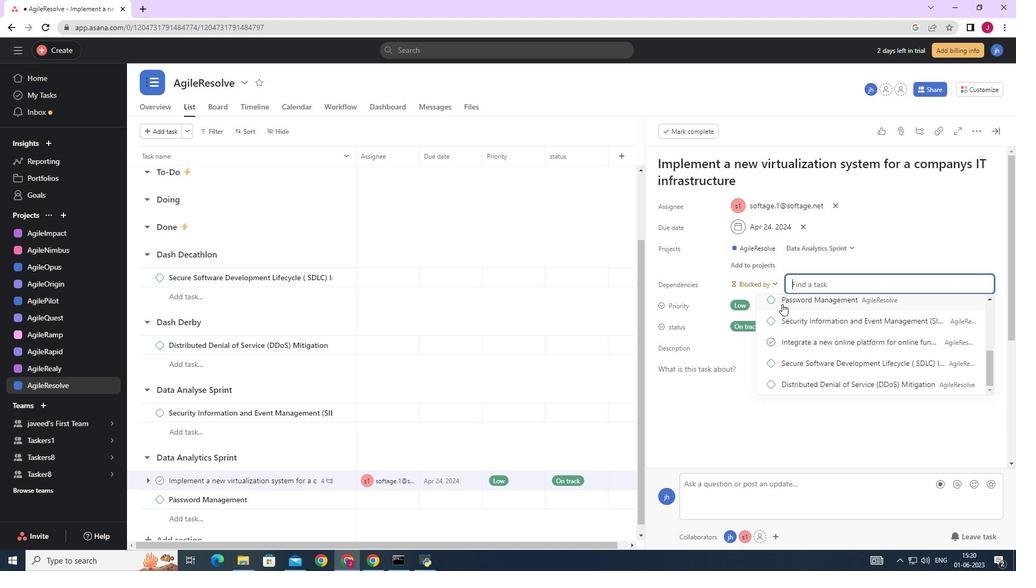 
Action: Mouse scrolled (782, 305) with delta (0, 0)
Screenshot: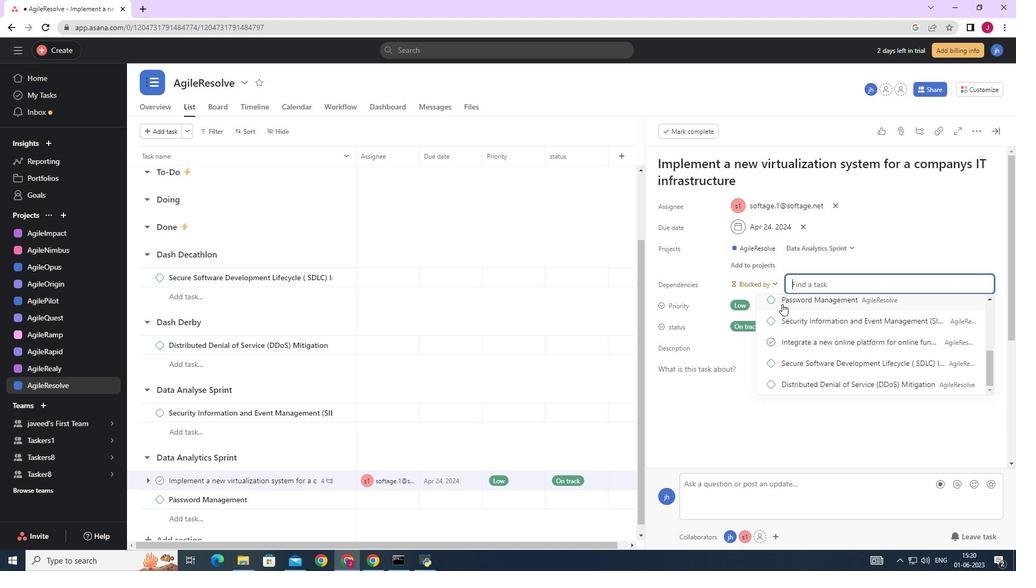 
Action: Mouse moved to (808, 326)
Screenshot: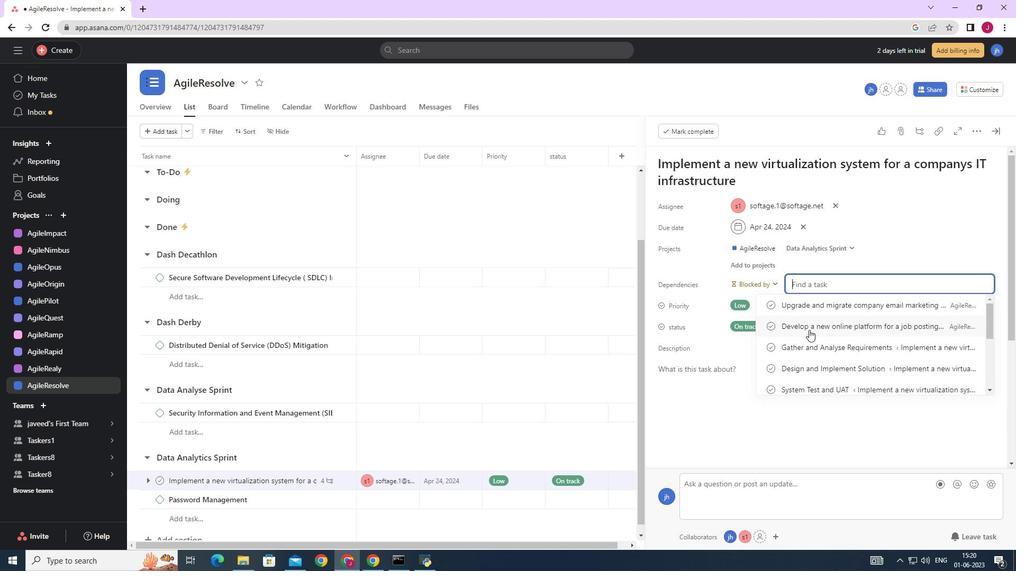 
Action: Mouse pressed left at (808, 326)
Screenshot: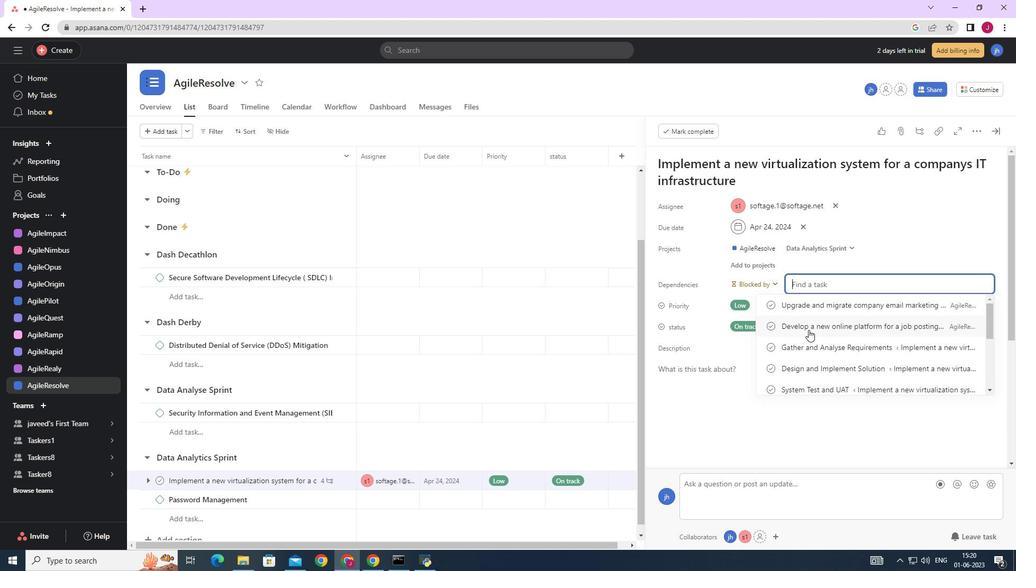 
Action: Mouse moved to (993, 133)
Screenshot: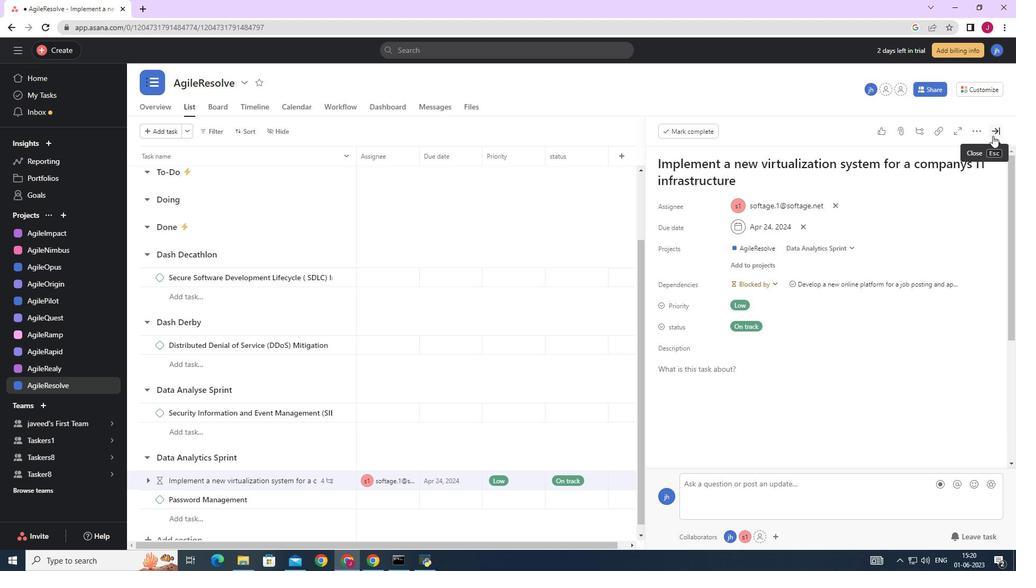 
Action: Mouse pressed left at (993, 133)
Screenshot: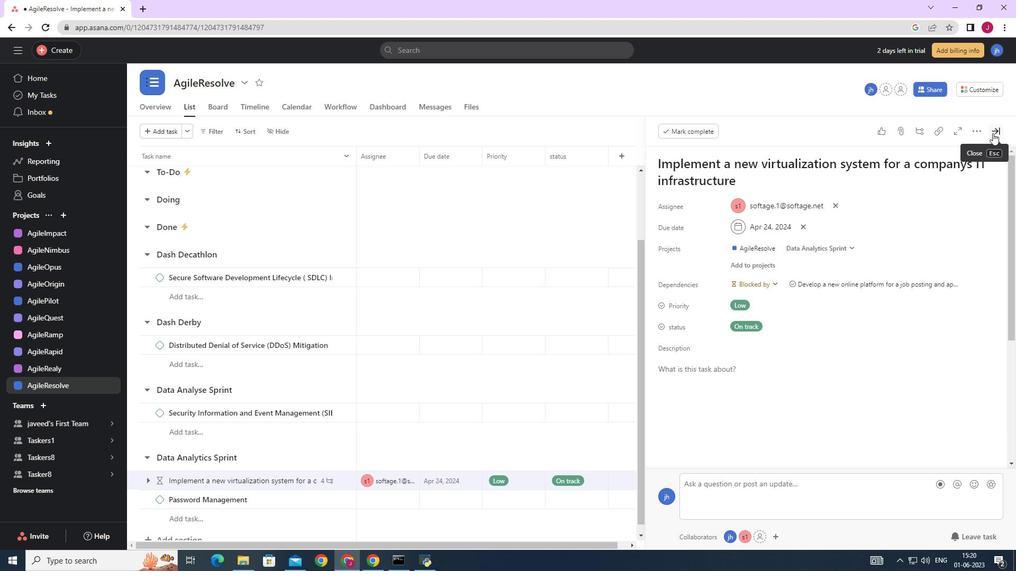 
Action: Mouse moved to (947, 150)
Screenshot: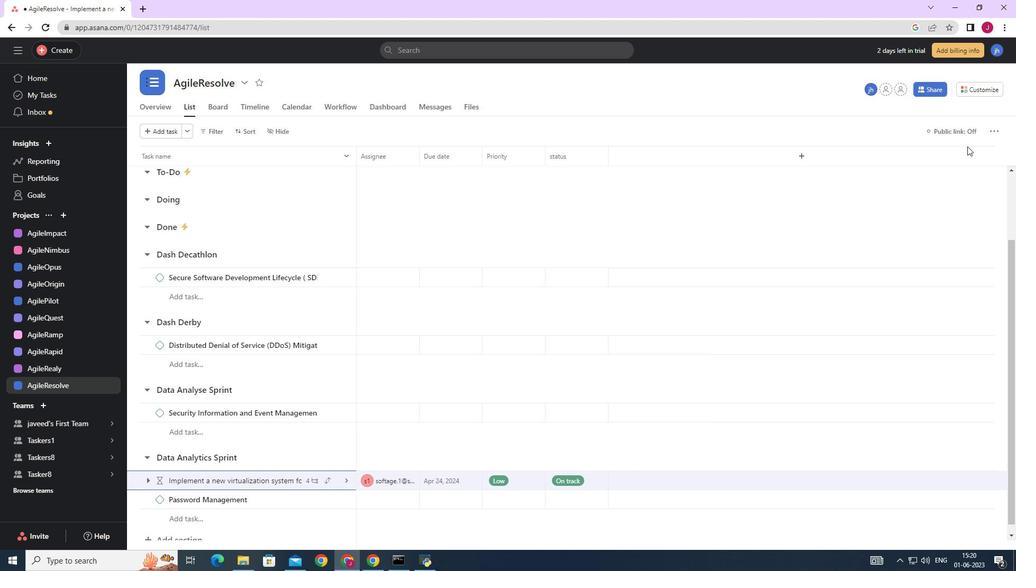 
